 Task: Add an action where "Ticket status is Open" in Customer not responding.
Action: Mouse moved to (27, 334)
Screenshot: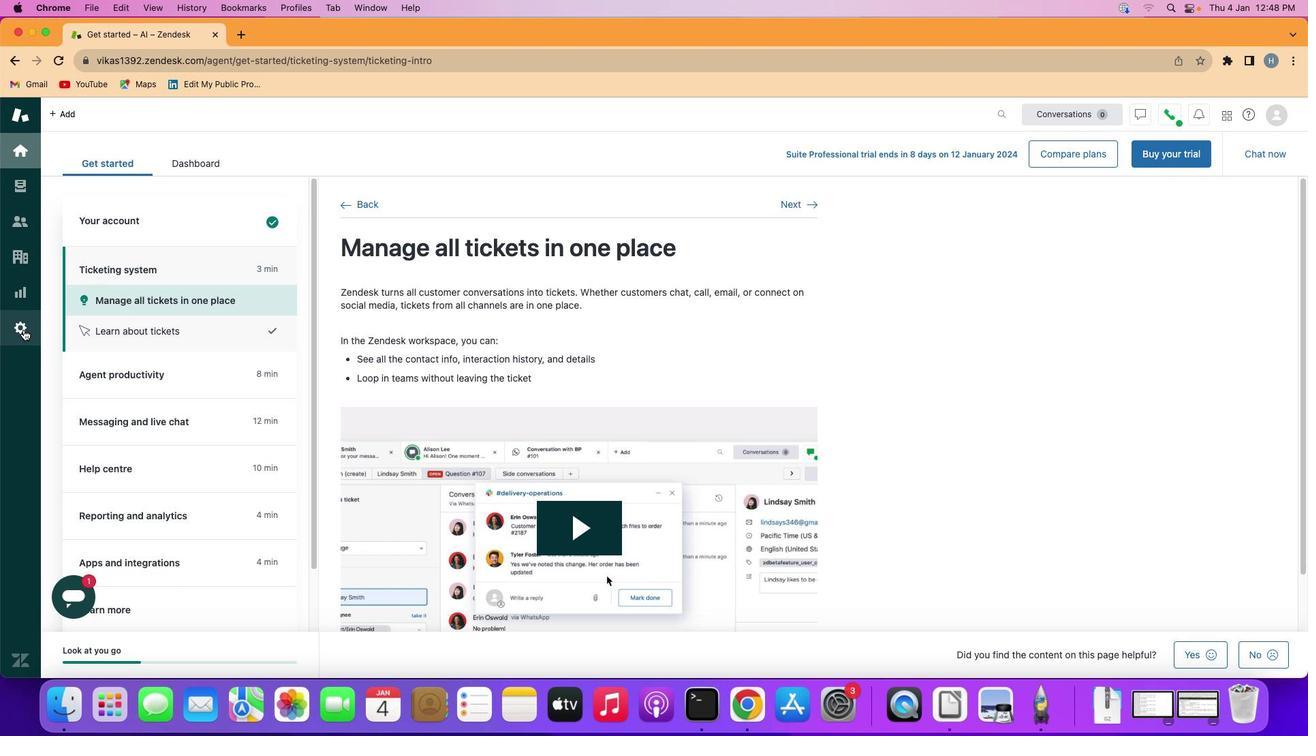 
Action: Mouse pressed left at (27, 334)
Screenshot: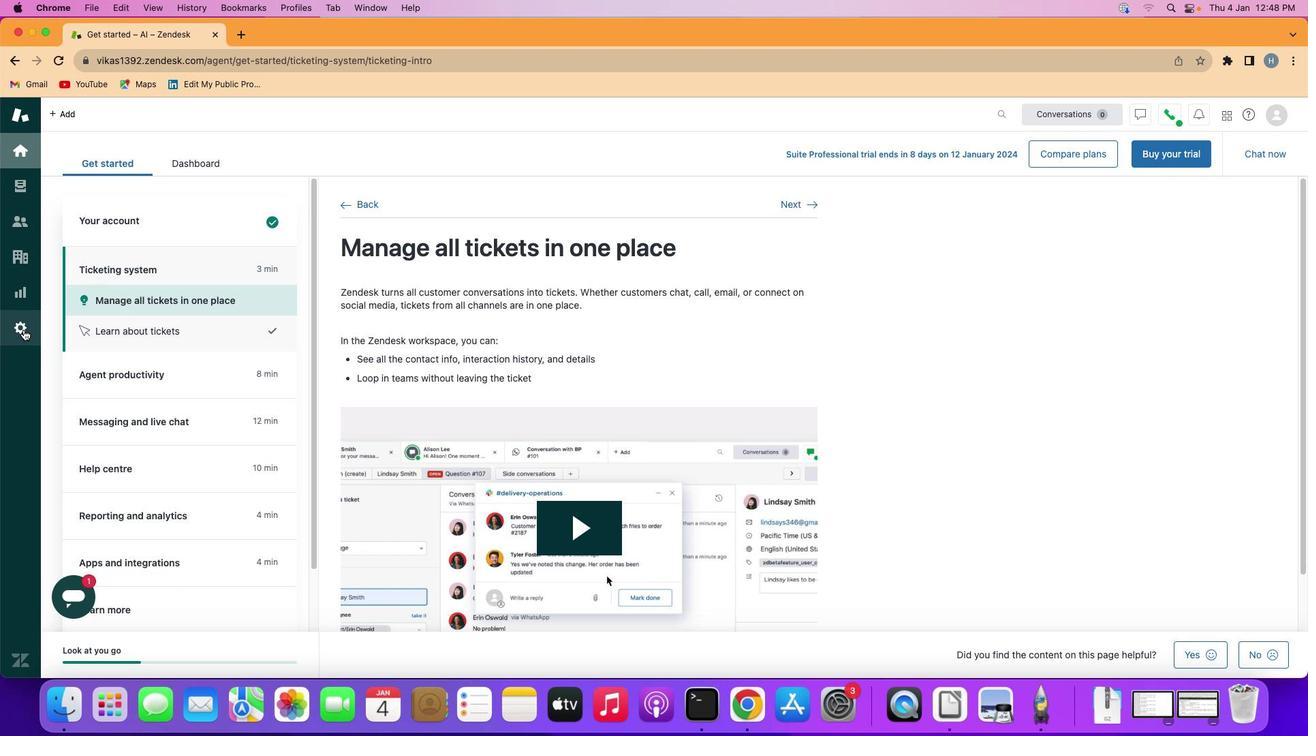 
Action: Mouse moved to (252, 566)
Screenshot: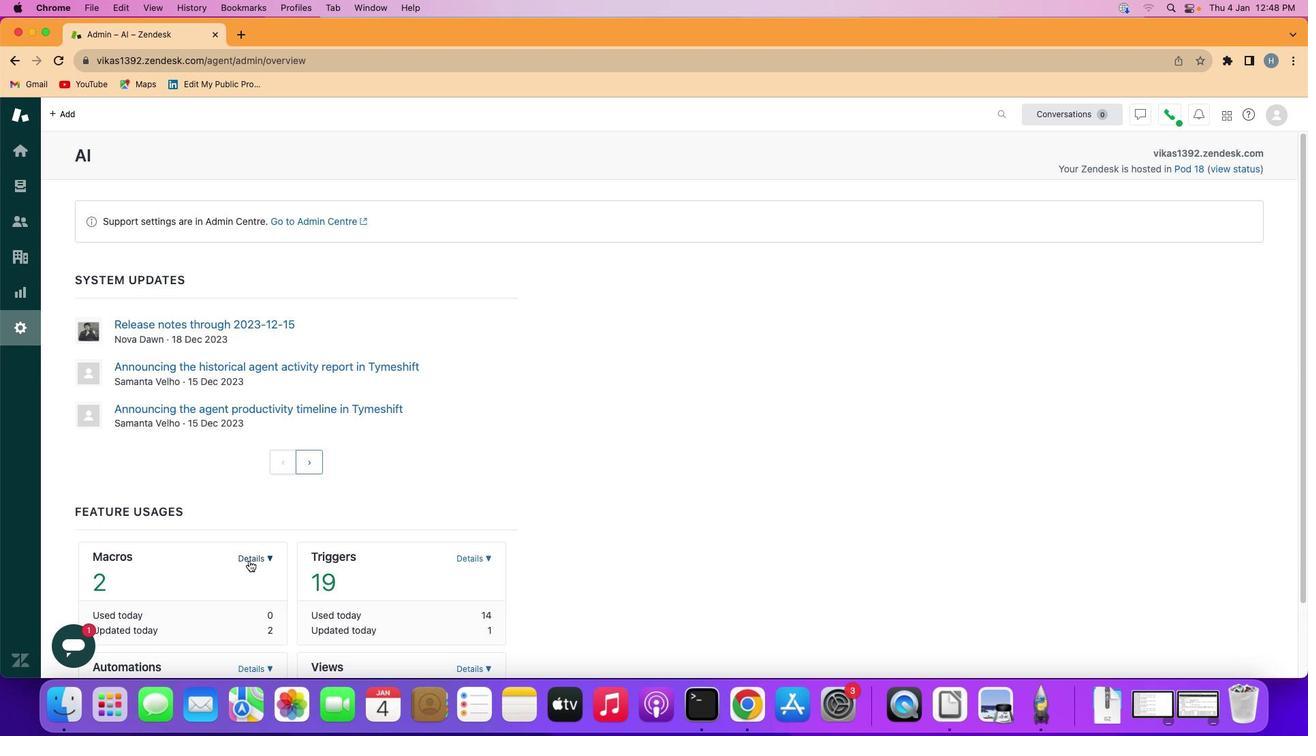 
Action: Mouse pressed left at (252, 566)
Screenshot: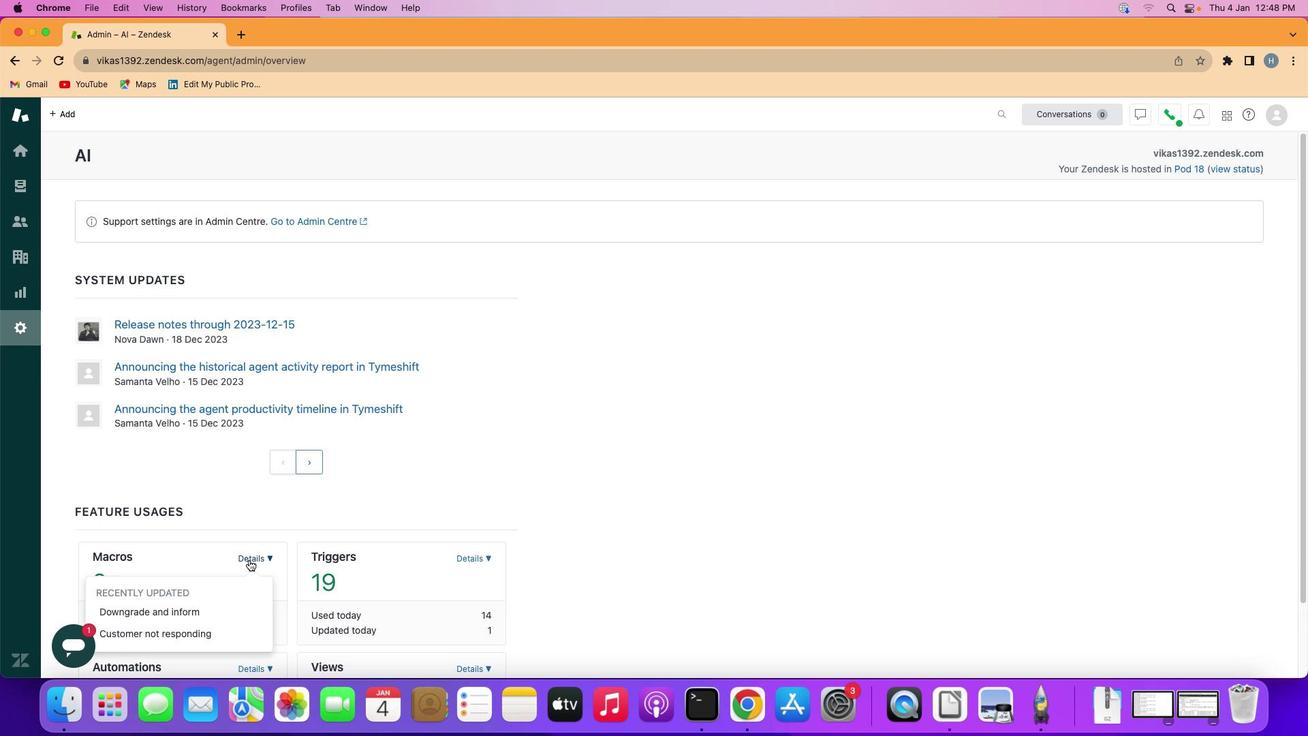 
Action: Mouse moved to (205, 641)
Screenshot: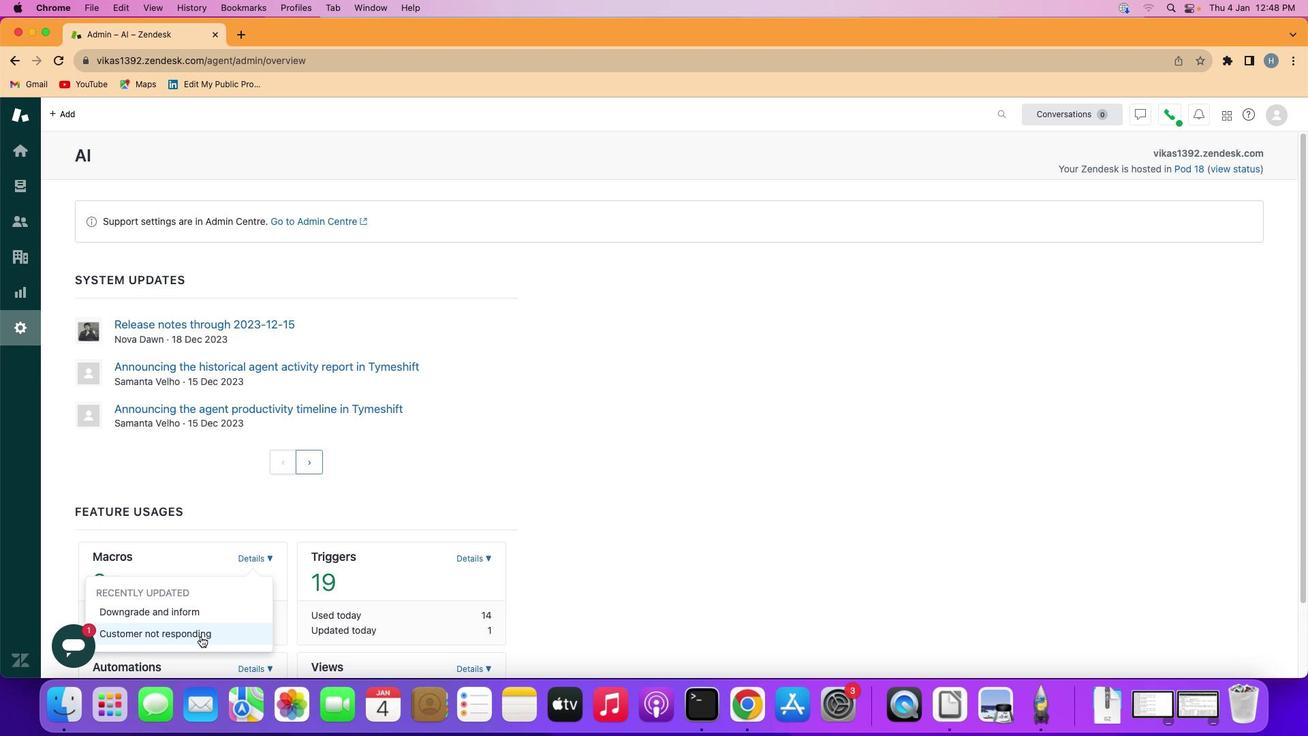 
Action: Mouse pressed left at (205, 641)
Screenshot: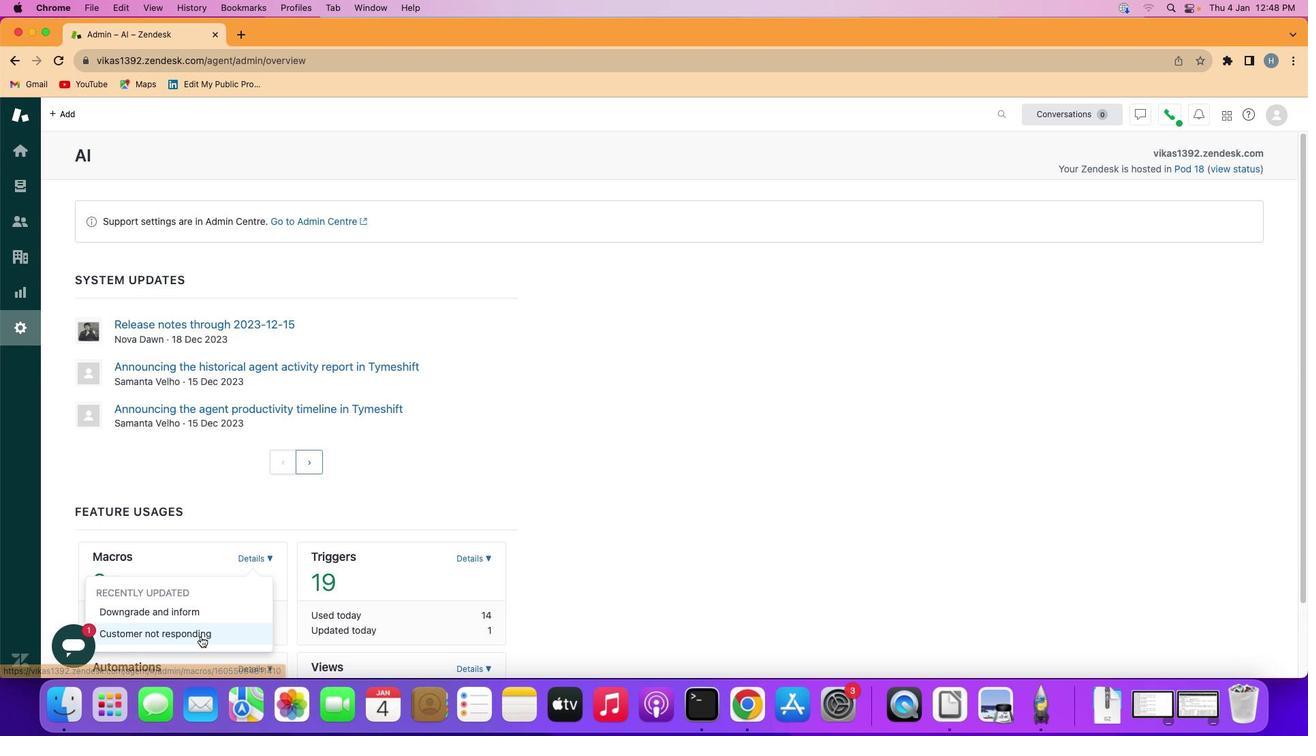 
Action: Mouse moved to (189, 496)
Screenshot: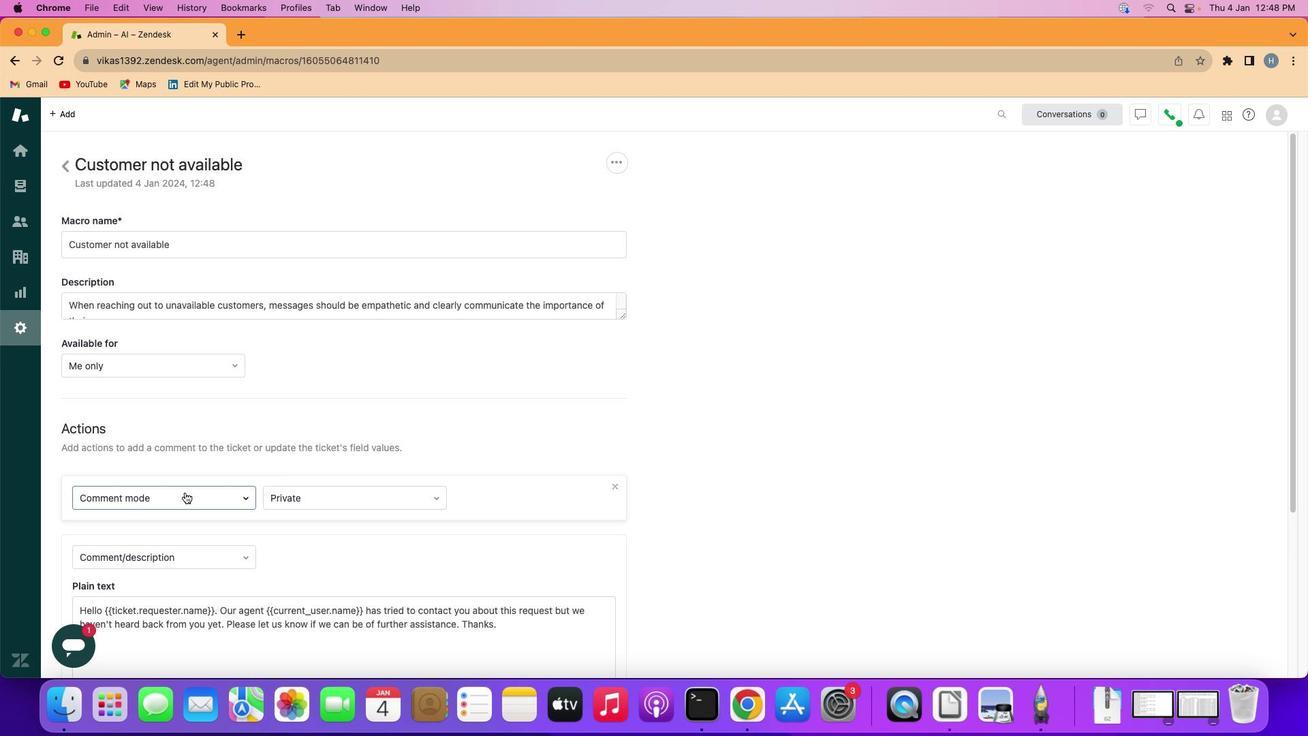 
Action: Mouse pressed left at (189, 496)
Screenshot: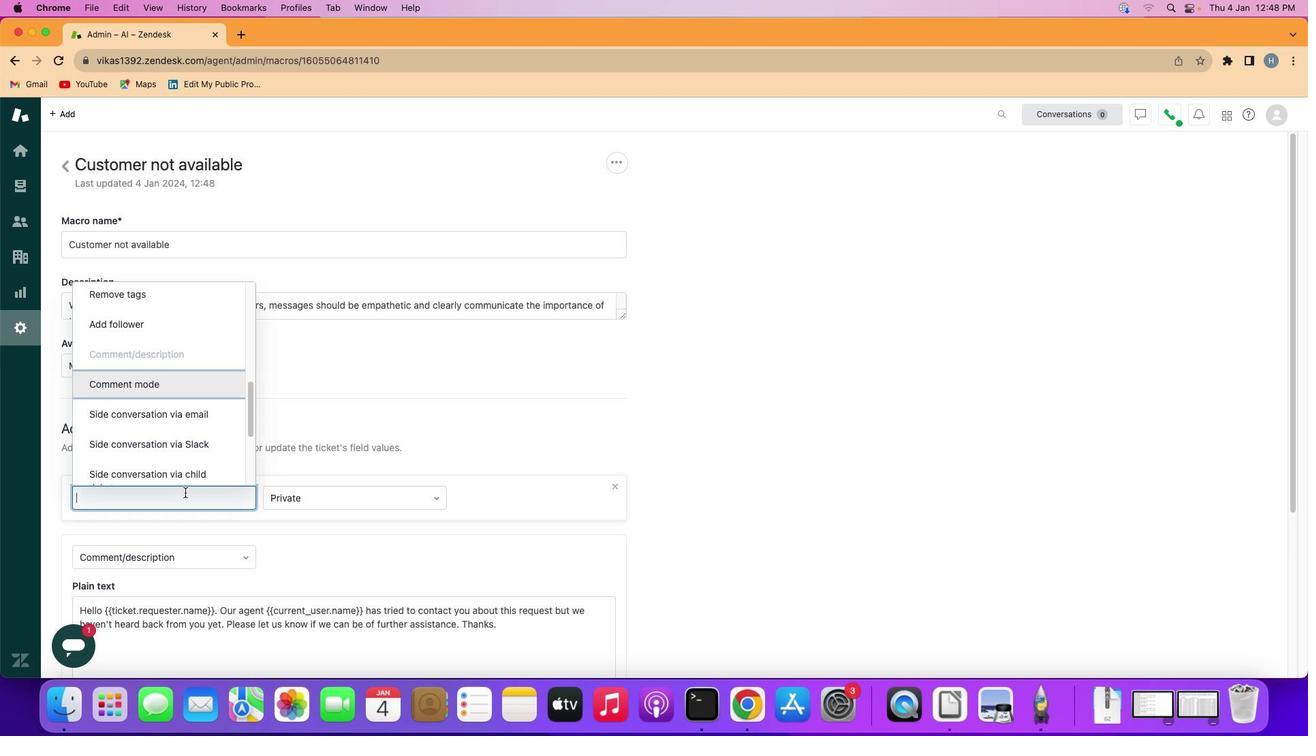 
Action: Mouse moved to (193, 456)
Screenshot: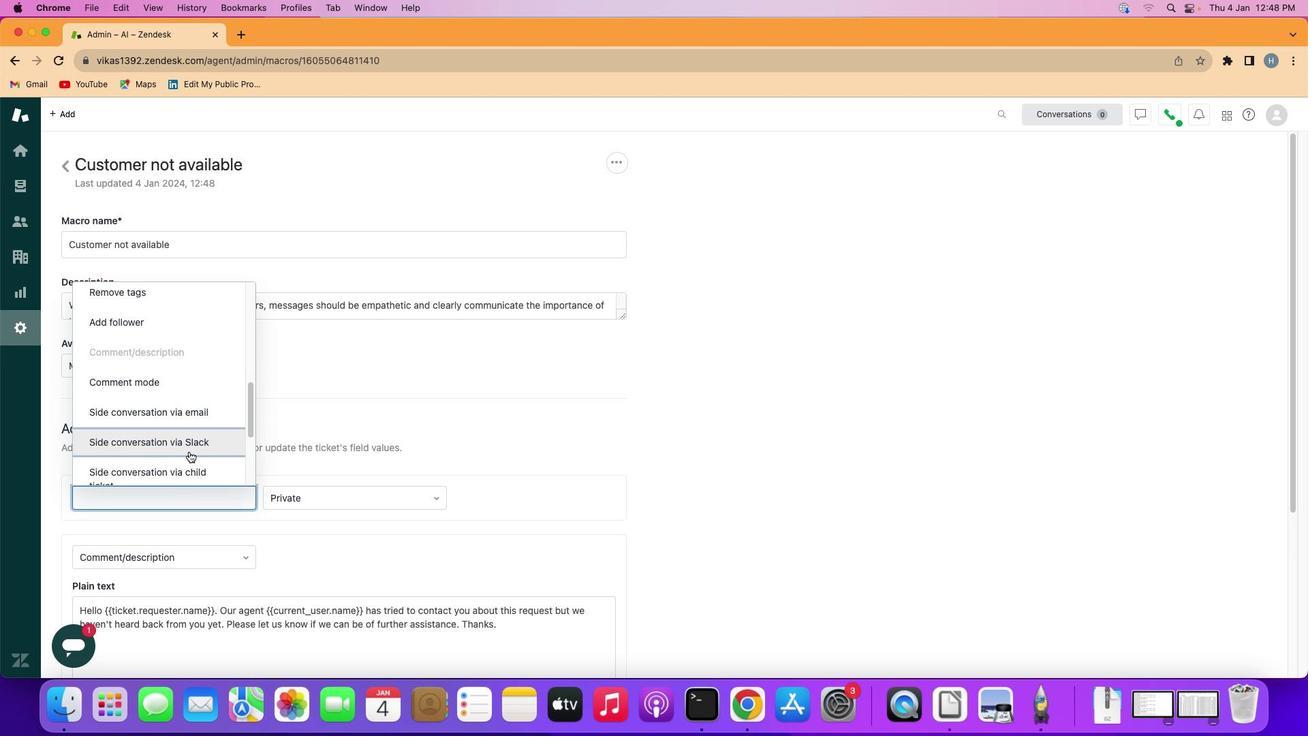 
Action: Mouse scrolled (193, 456) with delta (4, 4)
Screenshot: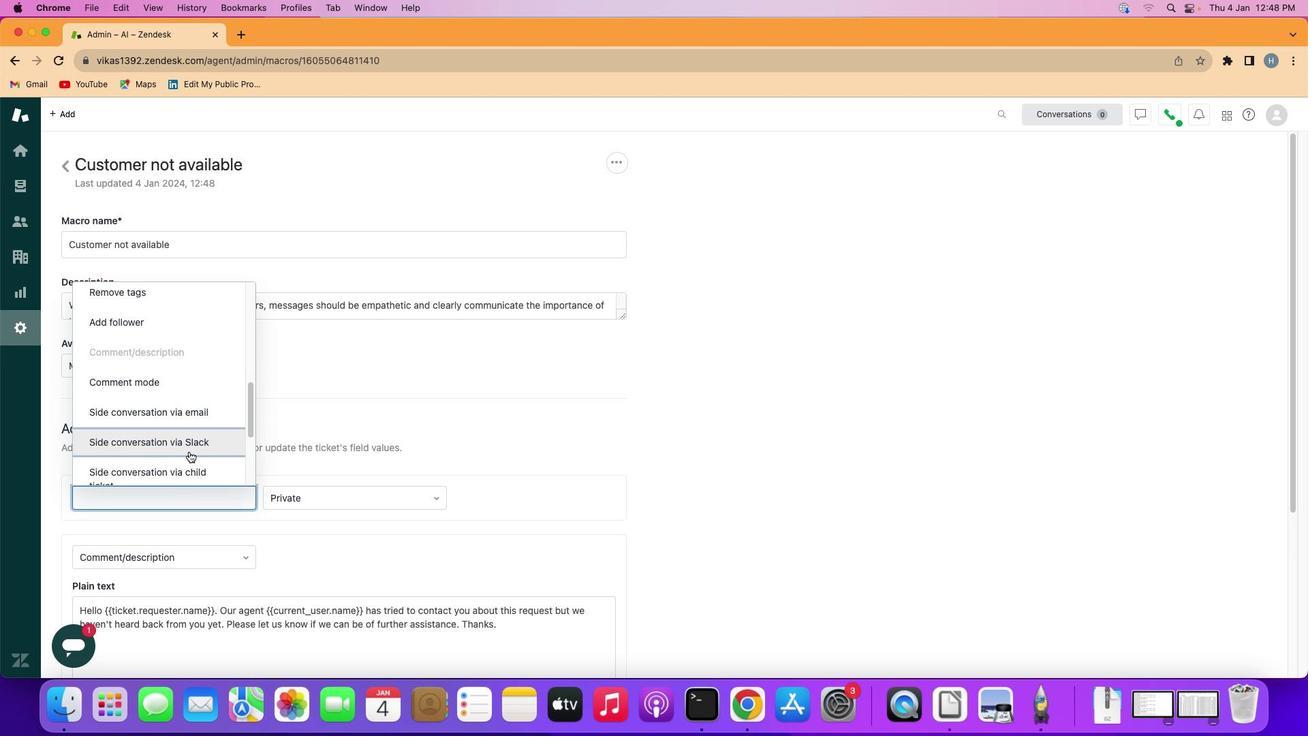 
Action: Mouse scrolled (193, 456) with delta (4, 4)
Screenshot: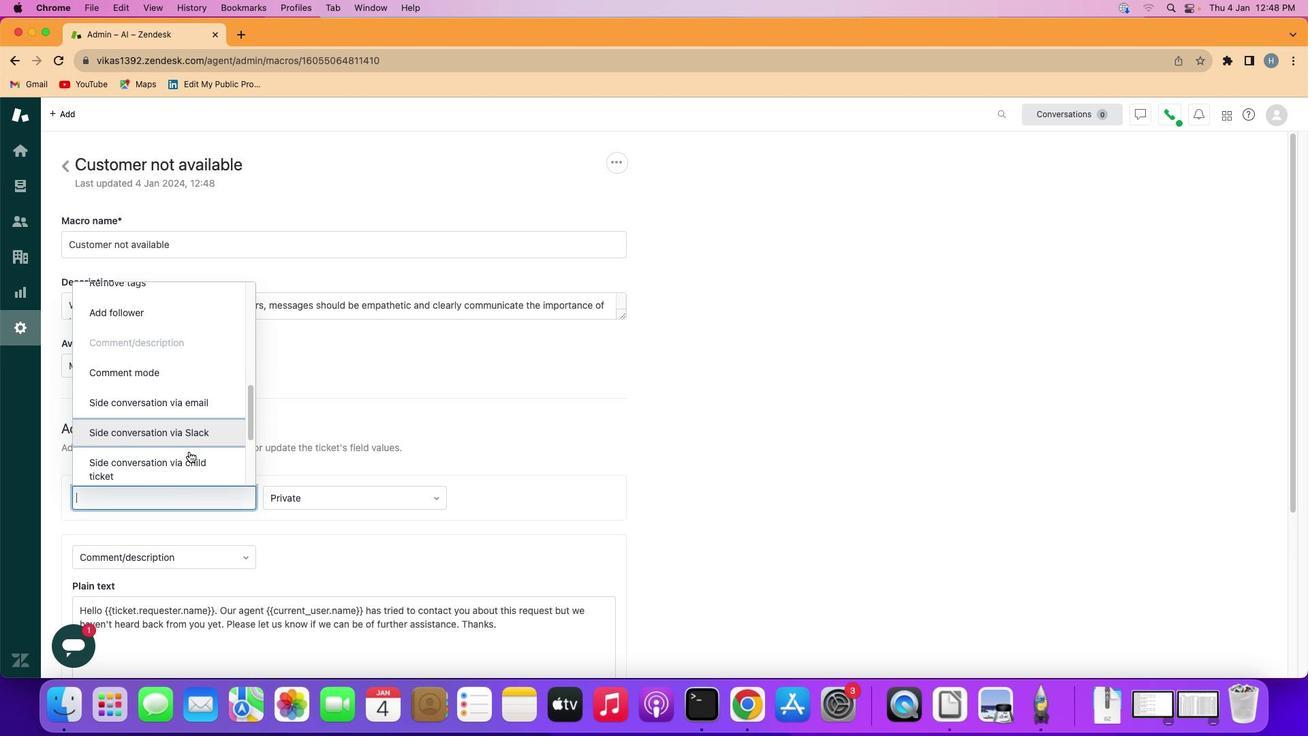
Action: Mouse scrolled (193, 456) with delta (4, 4)
Screenshot: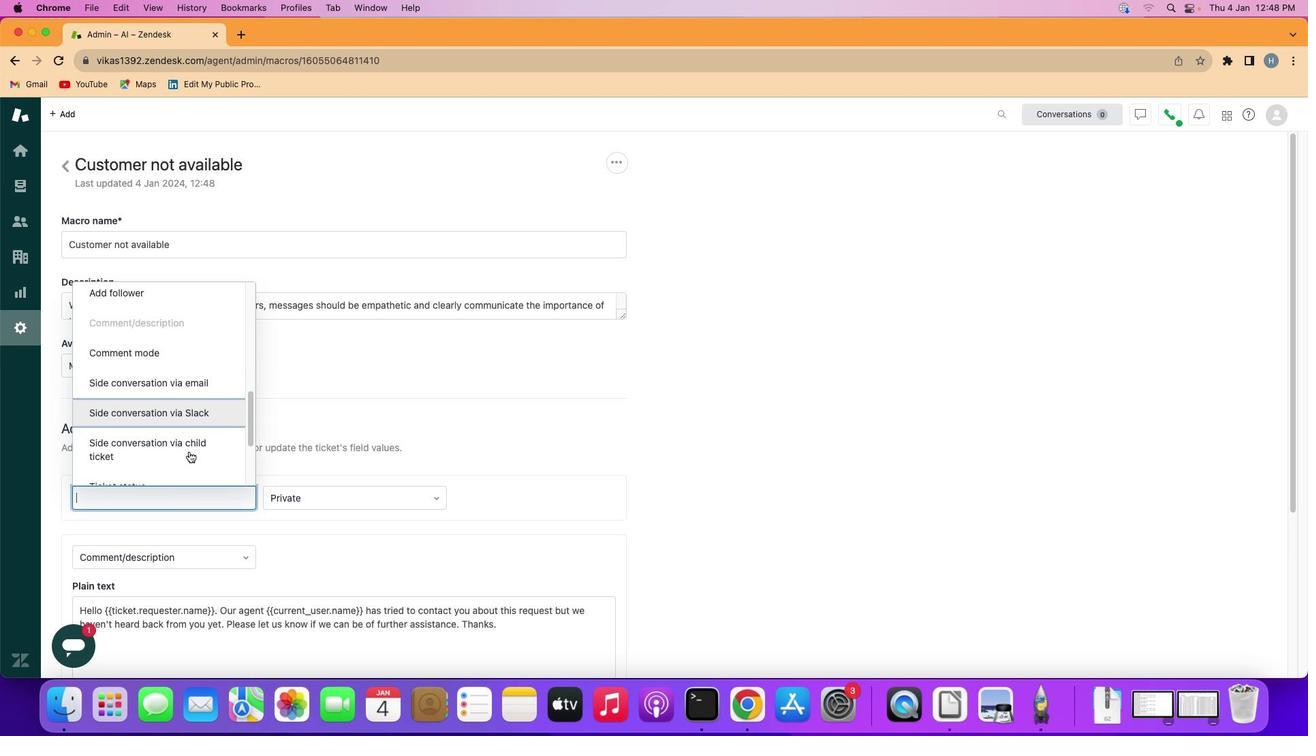 
Action: Mouse scrolled (193, 456) with delta (4, 4)
Screenshot: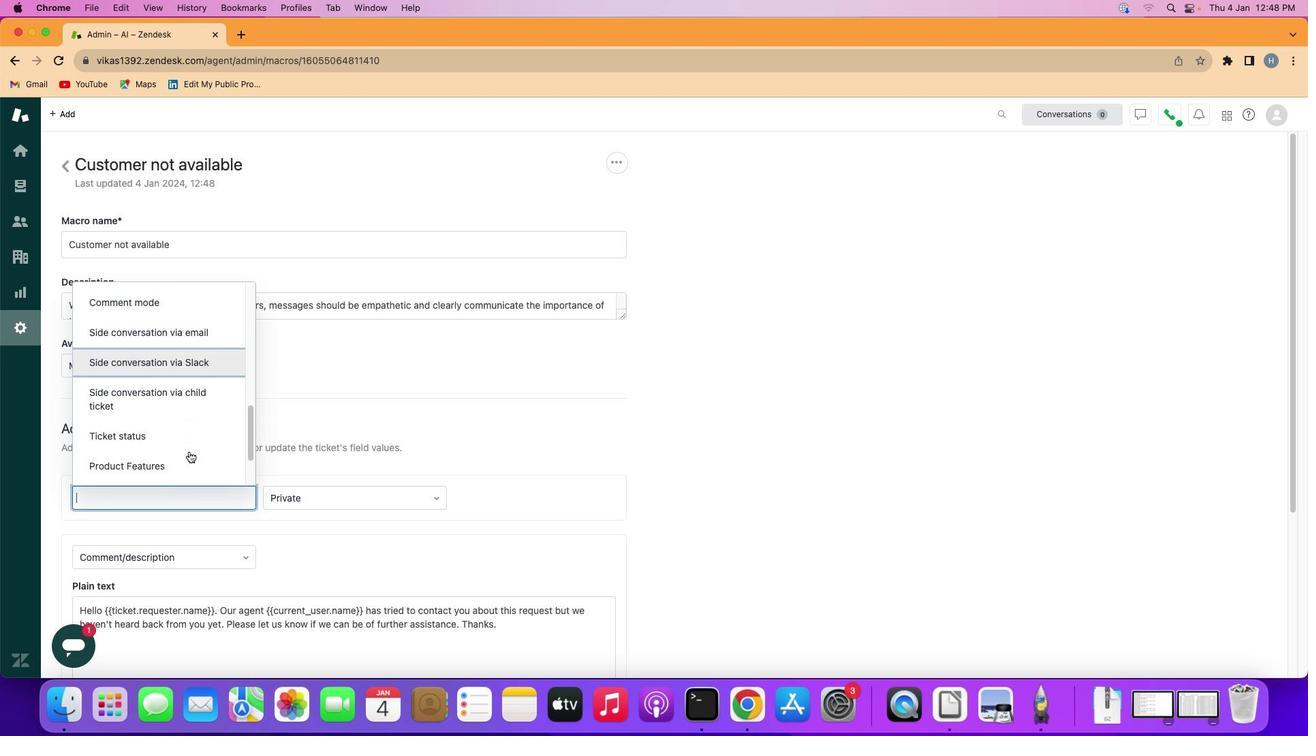 
Action: Mouse moved to (194, 439)
Screenshot: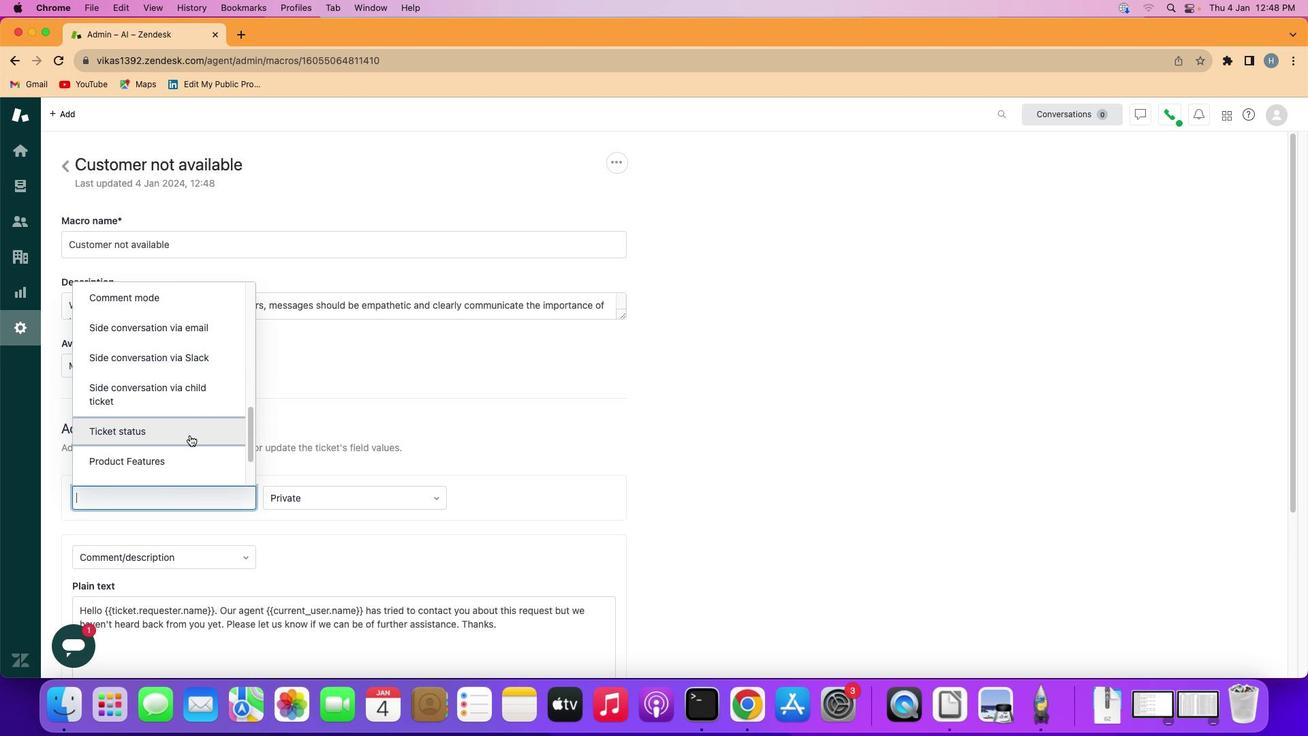
Action: Mouse pressed left at (194, 439)
Screenshot: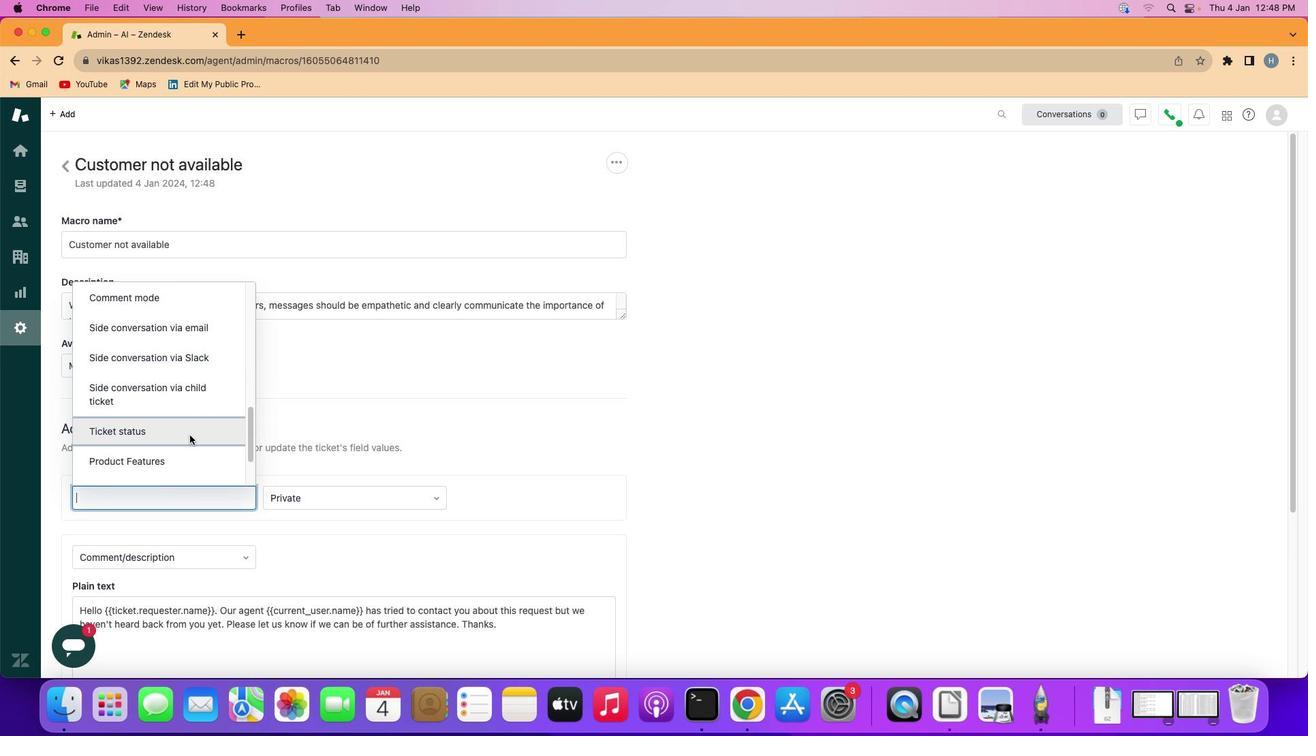 
Action: Mouse moved to (318, 535)
Screenshot: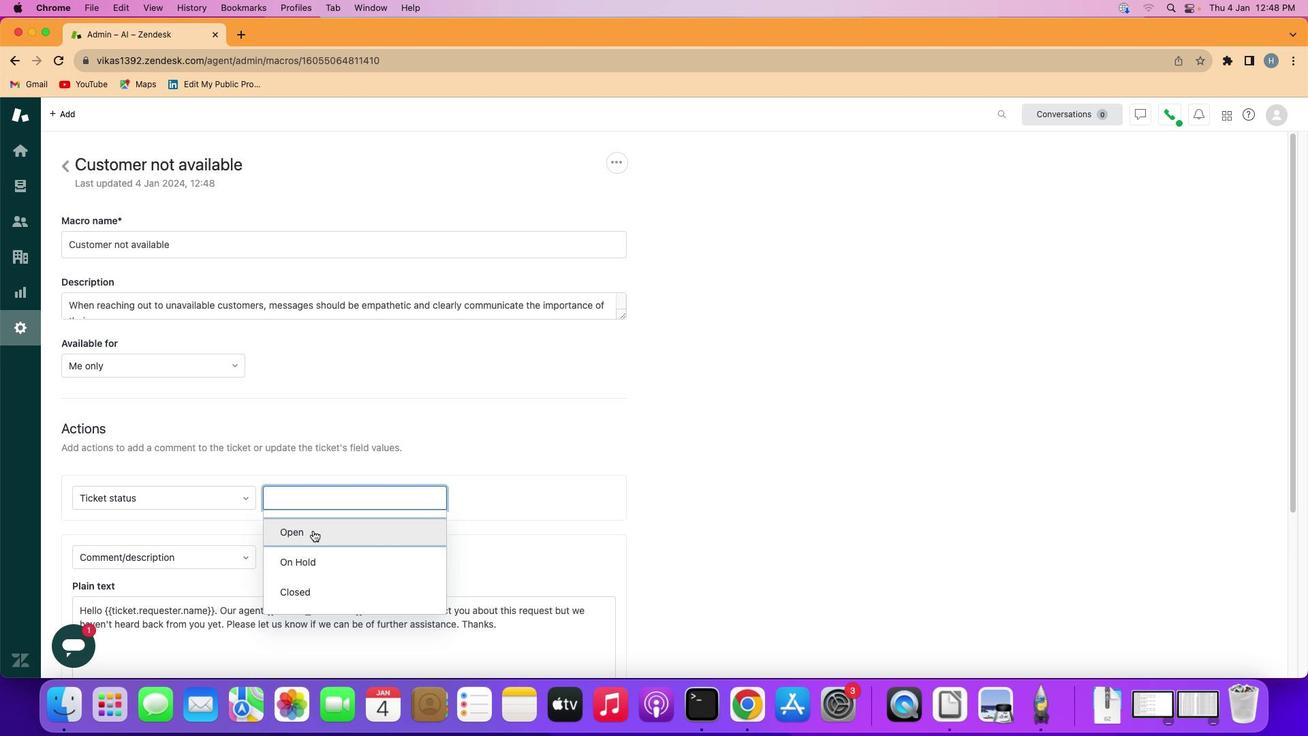 
Action: Mouse pressed left at (318, 535)
Screenshot: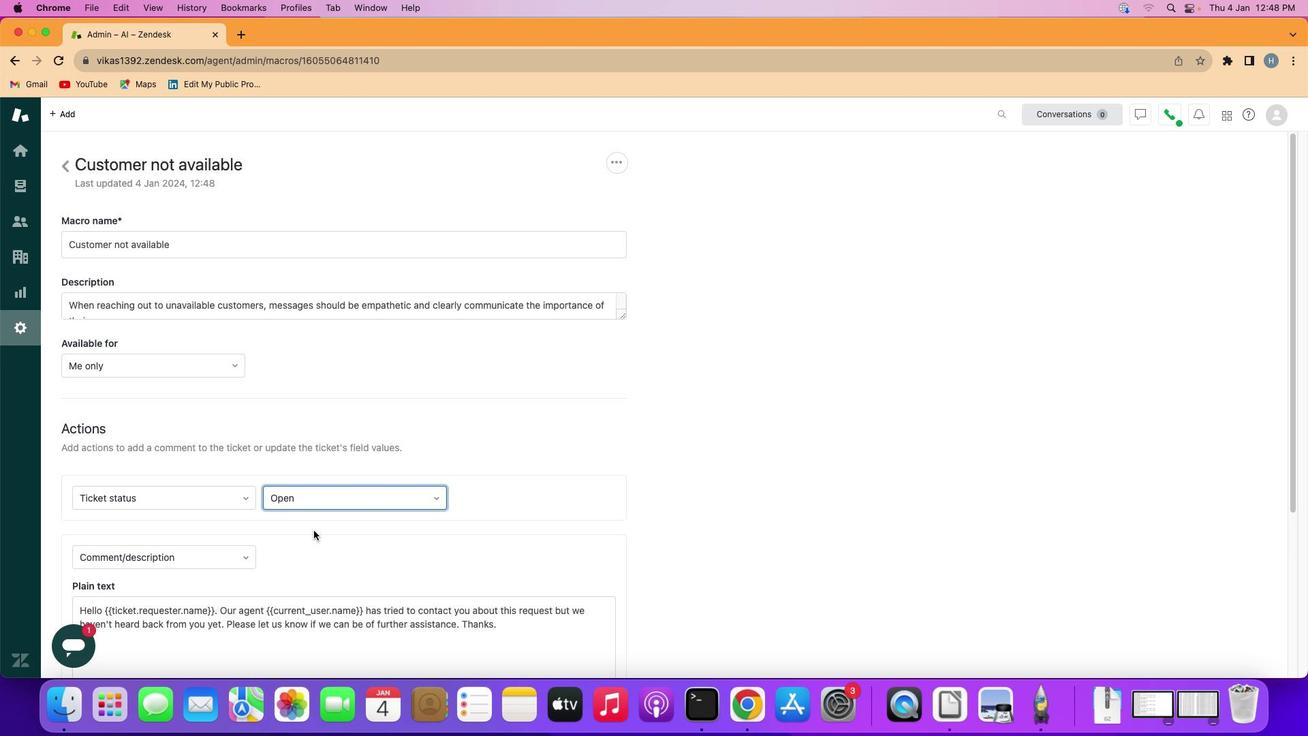 
Action: Mouse moved to (501, 543)
Screenshot: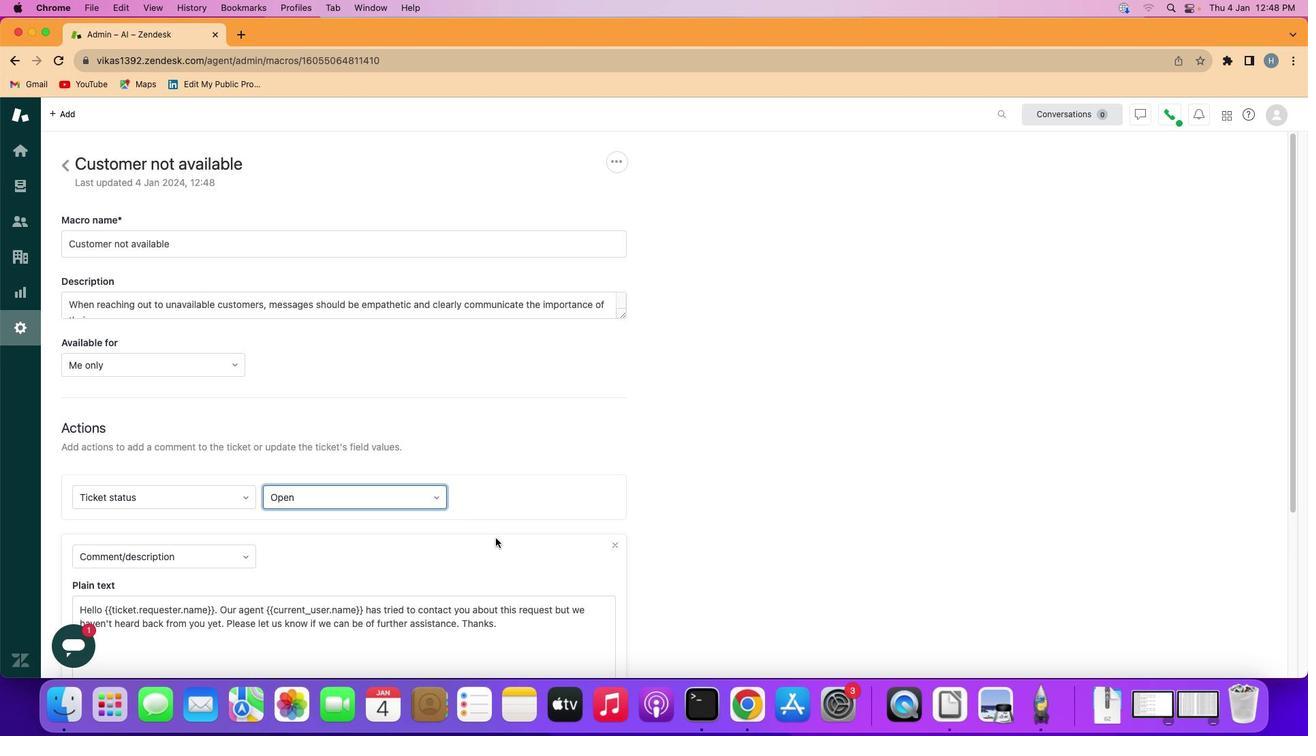 
Action: Mouse scrolled (501, 543) with delta (4, 4)
Screenshot: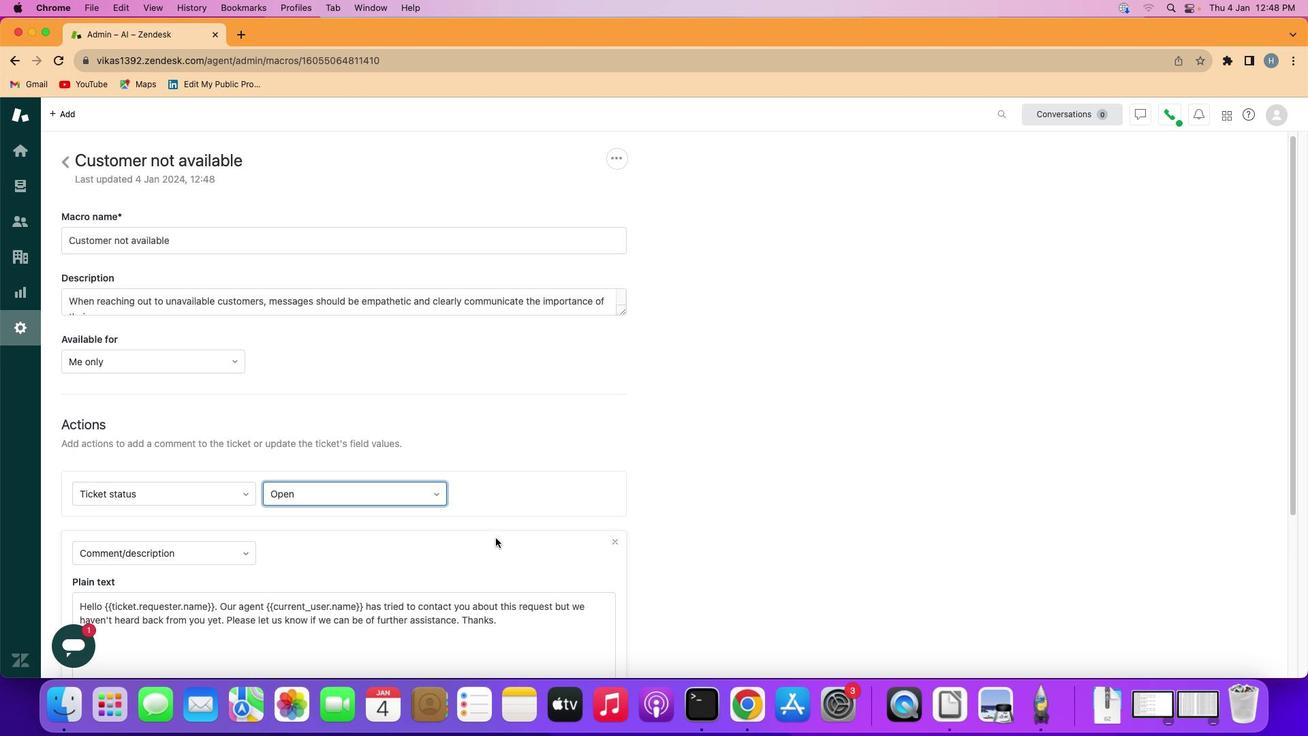 
Action: Mouse scrolled (501, 543) with delta (4, 4)
Screenshot: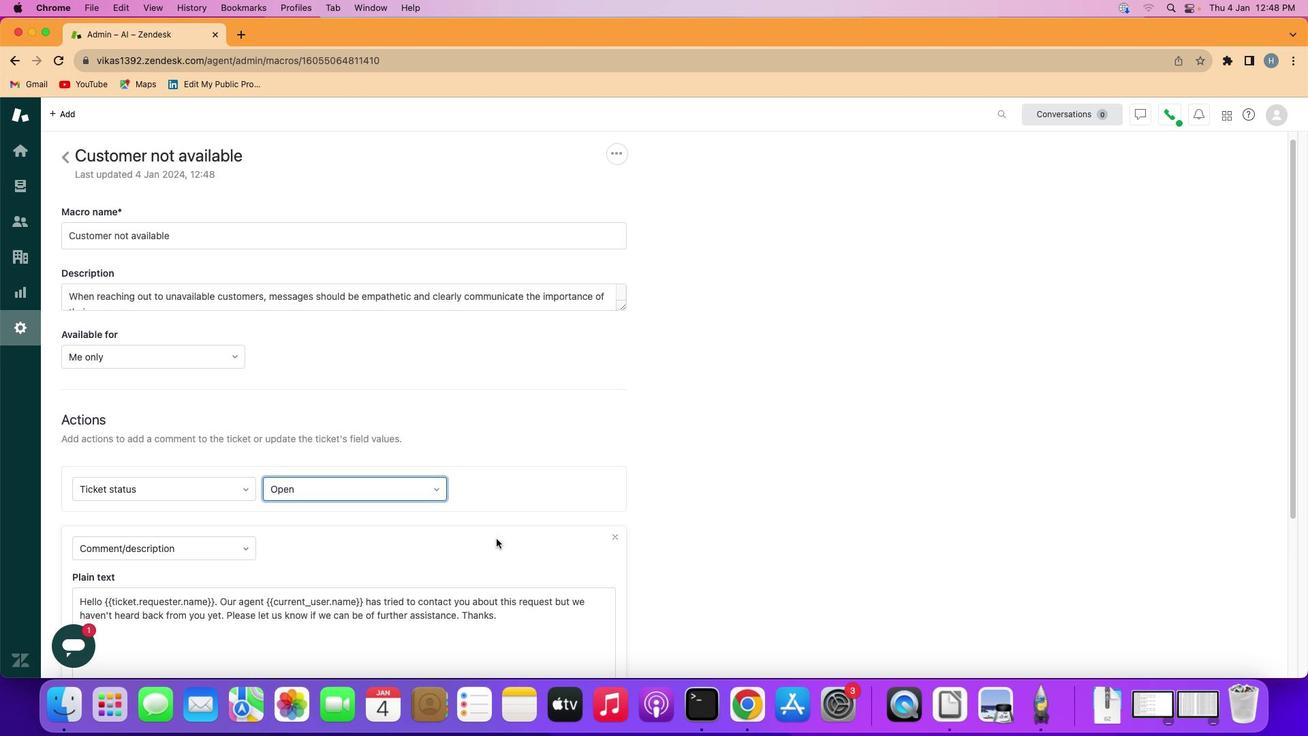 
Action: Mouse moved to (501, 543)
Screenshot: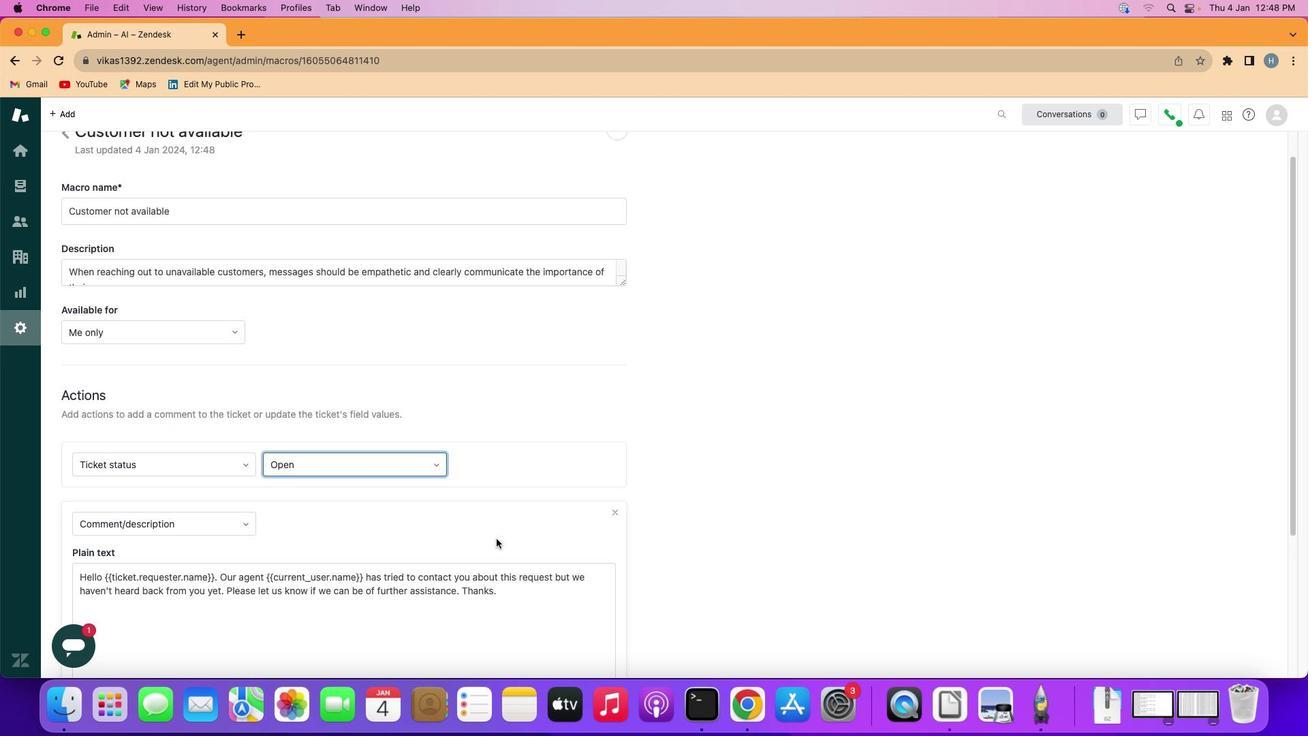 
Action: Mouse scrolled (501, 543) with delta (4, 4)
Screenshot: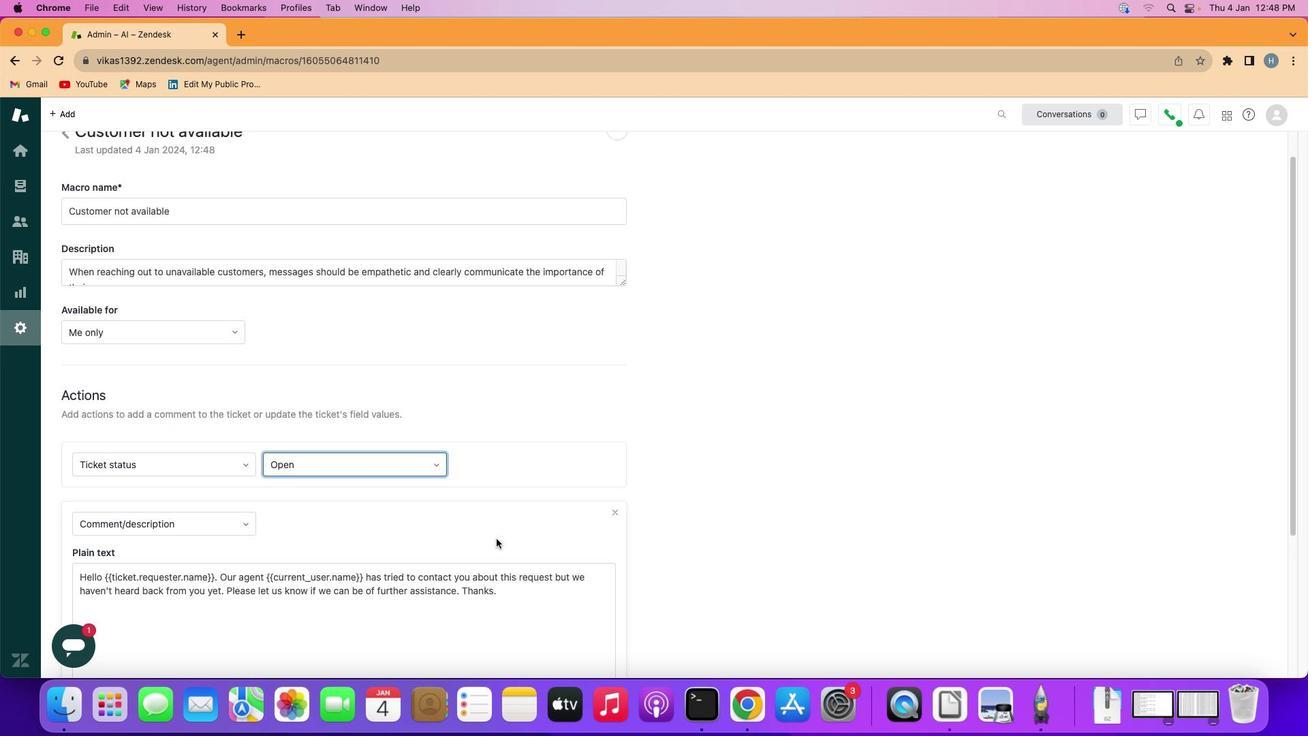 
Action: Mouse moved to (501, 543)
Screenshot: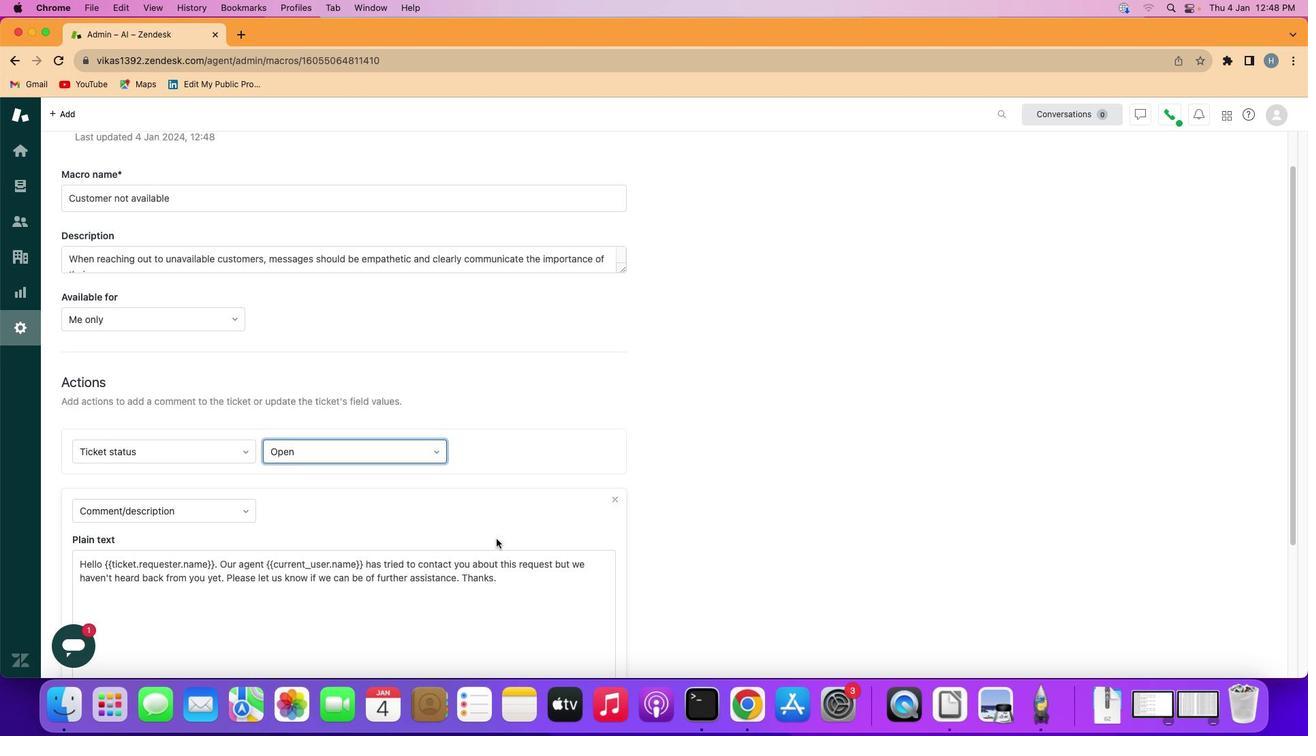 
Action: Mouse scrolled (501, 543) with delta (4, 4)
Screenshot: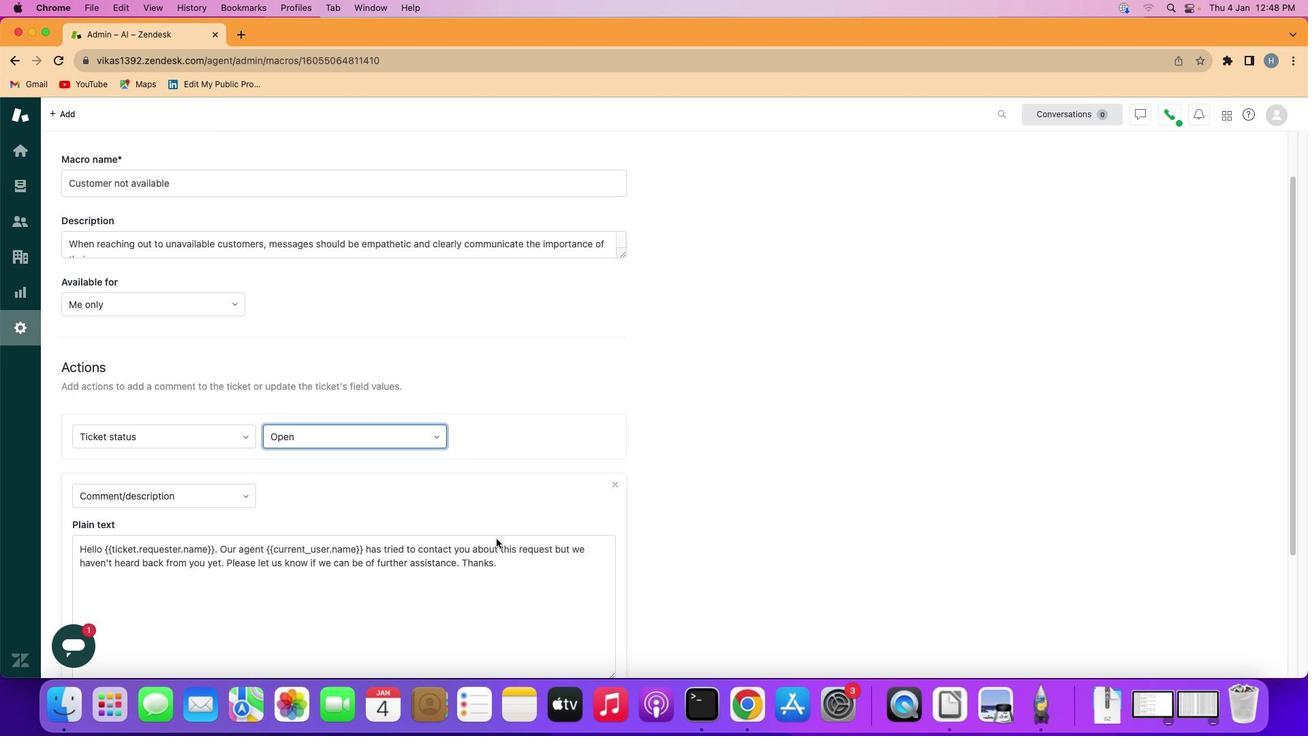 
Action: Mouse moved to (501, 543)
Screenshot: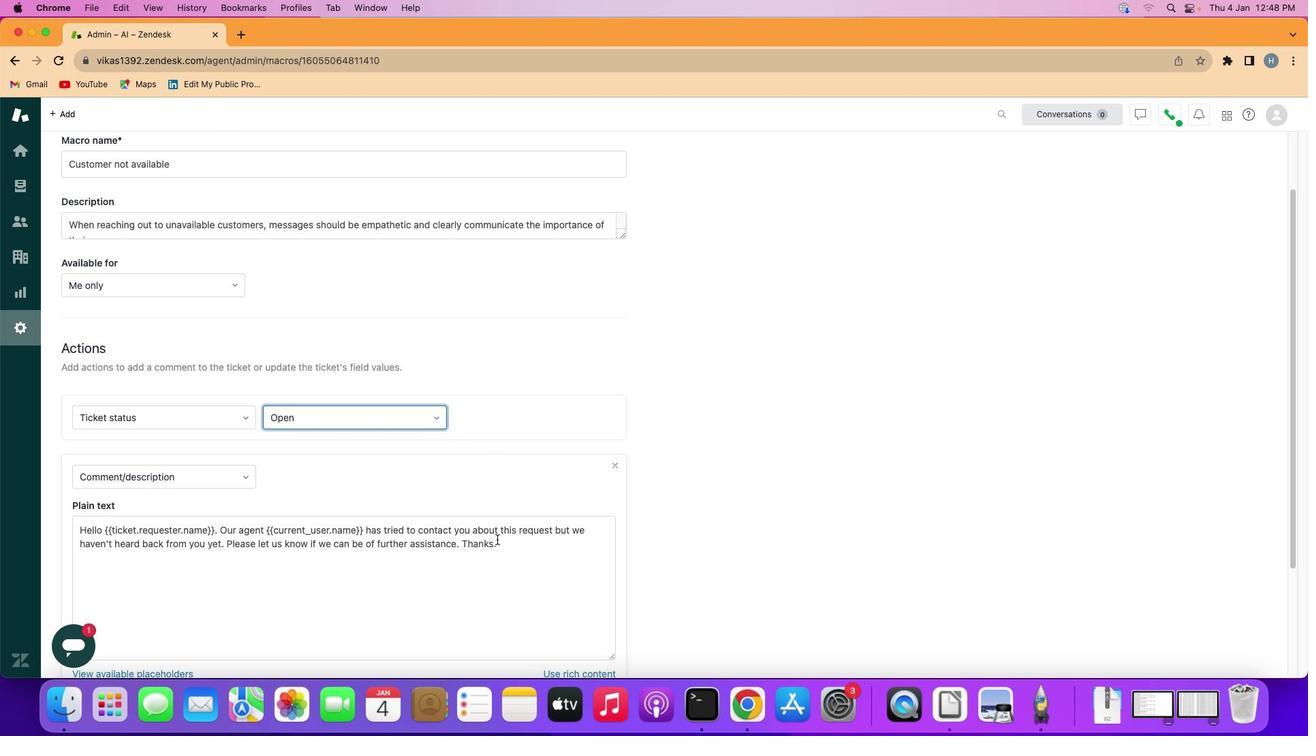 
Action: Mouse scrolled (501, 543) with delta (4, 4)
Screenshot: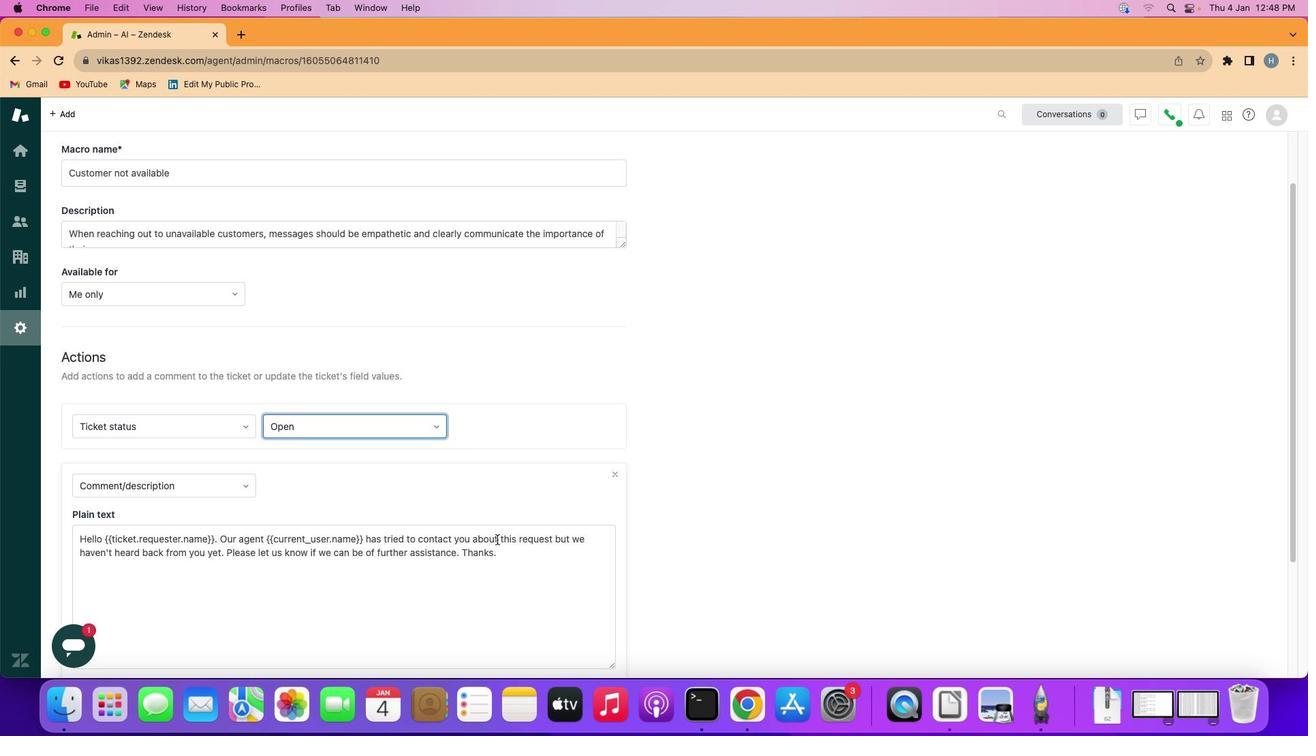 
Action: Mouse scrolled (501, 543) with delta (4, 6)
Screenshot: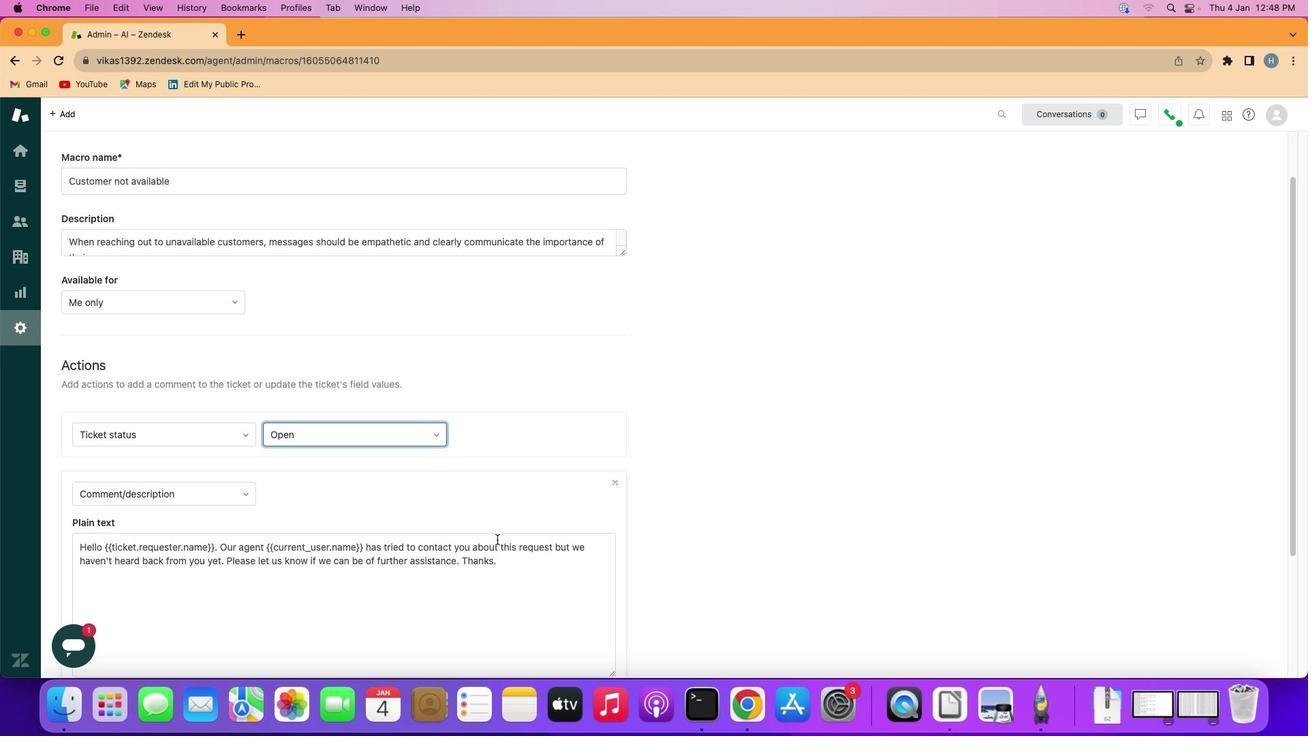 
Action: Mouse scrolled (501, 543) with delta (4, 2)
Screenshot: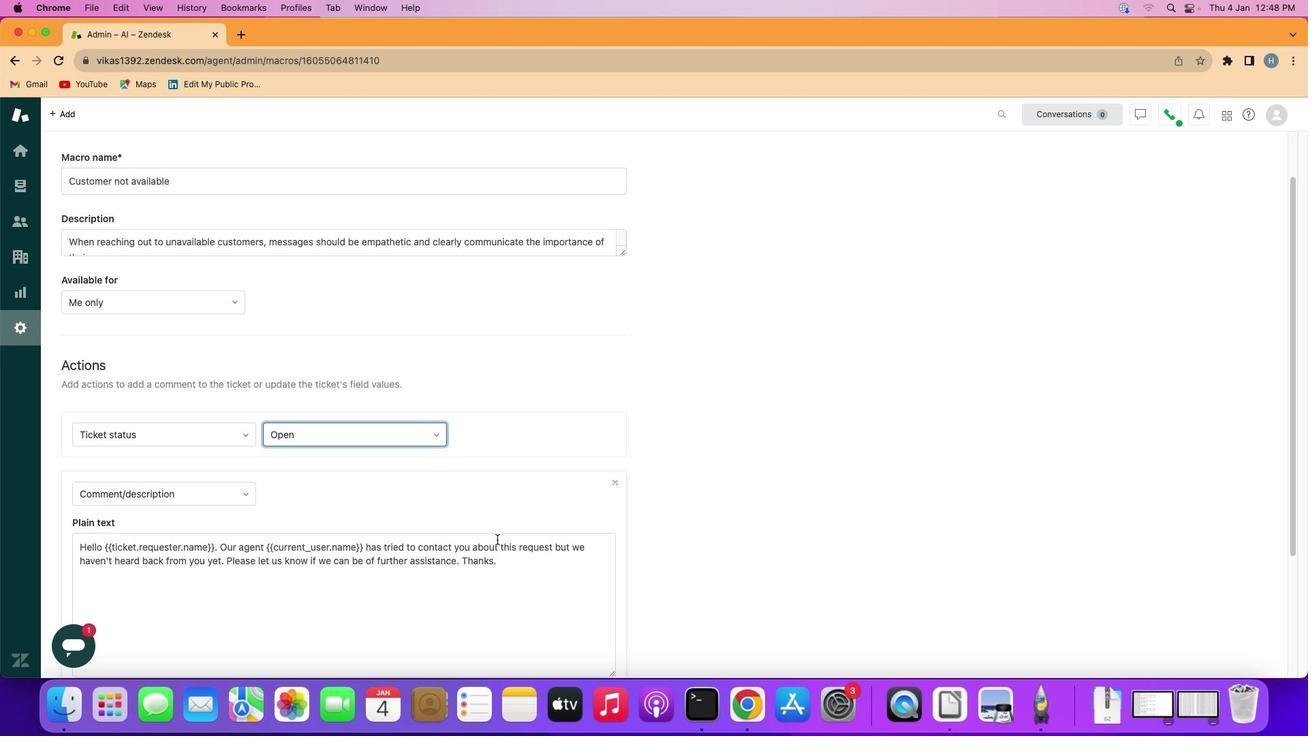 
Action: Mouse scrolled (501, 543) with delta (4, 6)
Screenshot: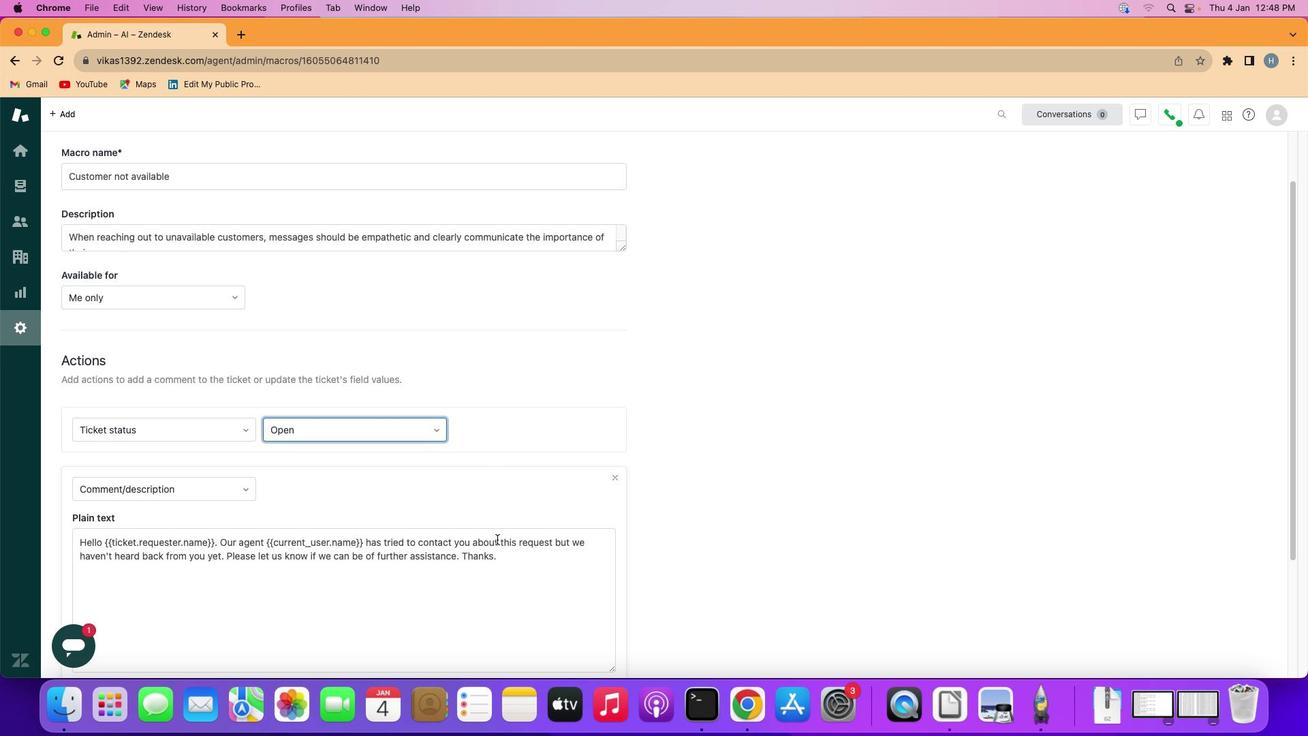 
Action: Mouse scrolled (501, 543) with delta (4, 3)
Screenshot: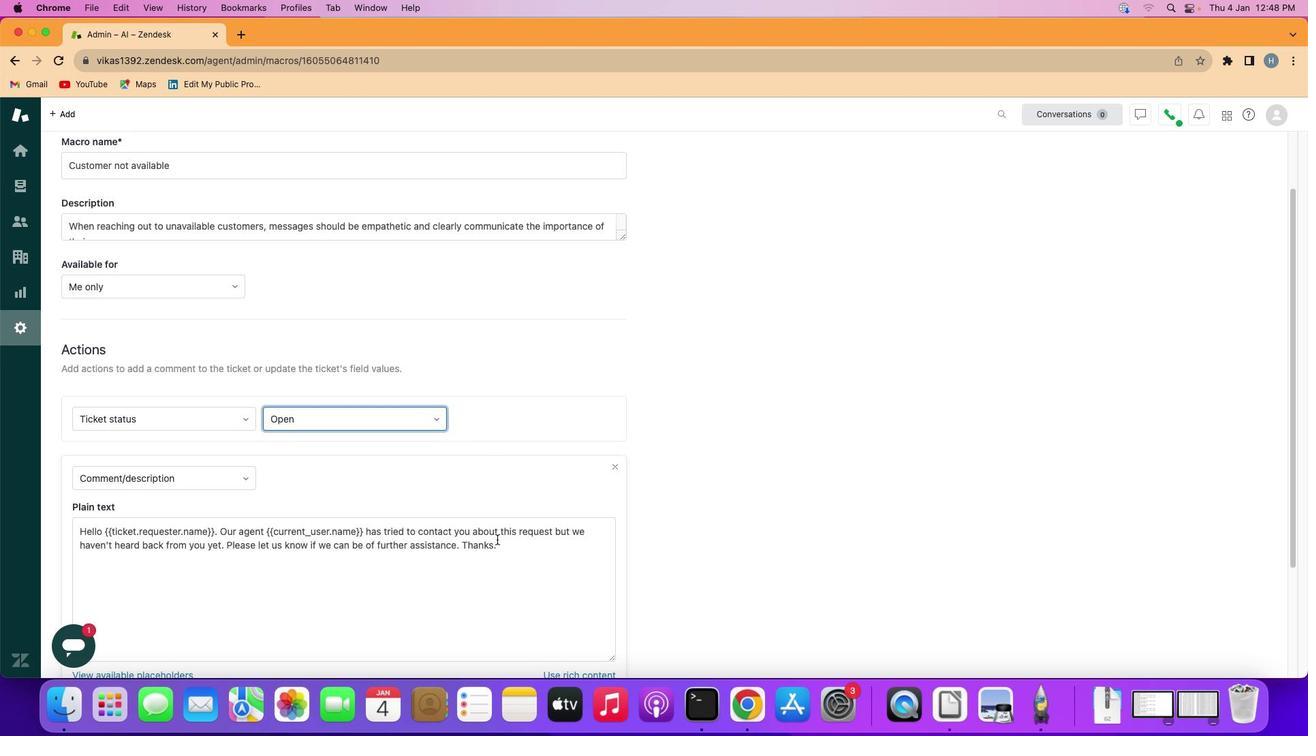 
Action: Mouse scrolled (501, 543) with delta (4, 4)
Screenshot: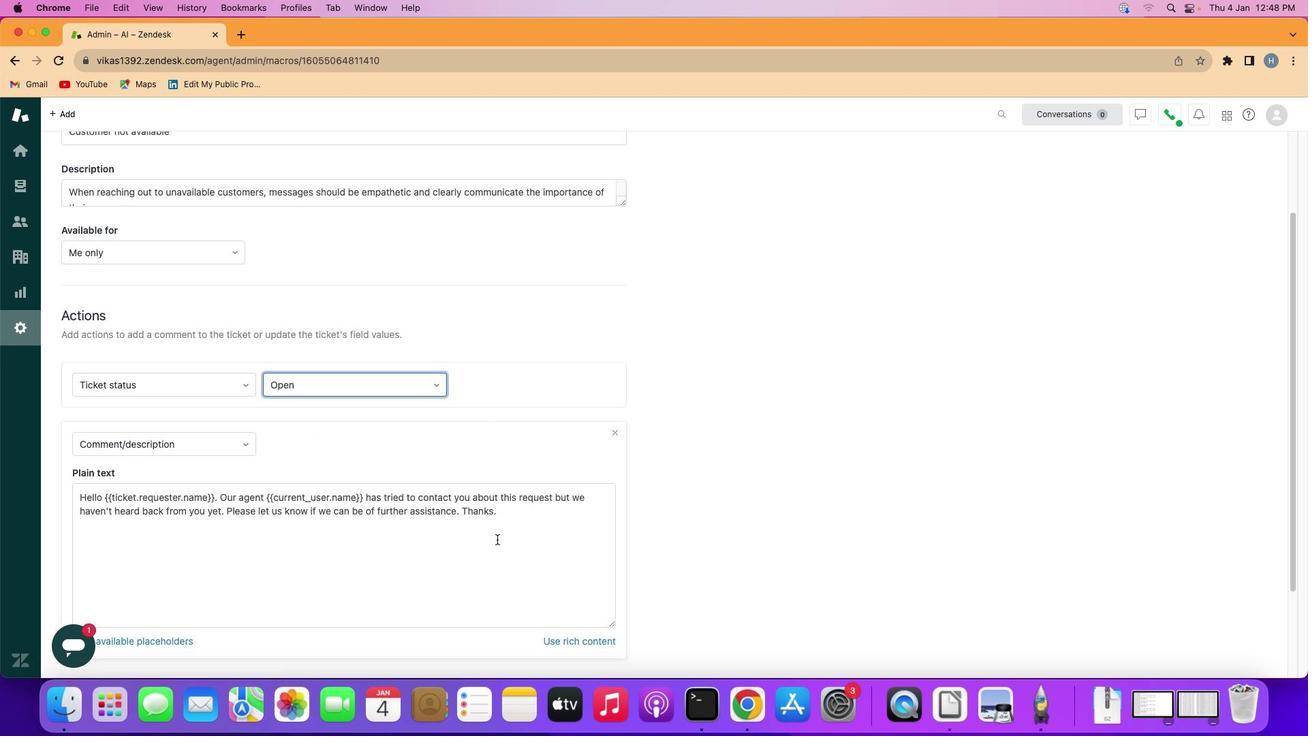 
Action: Mouse moved to (502, 545)
Screenshot: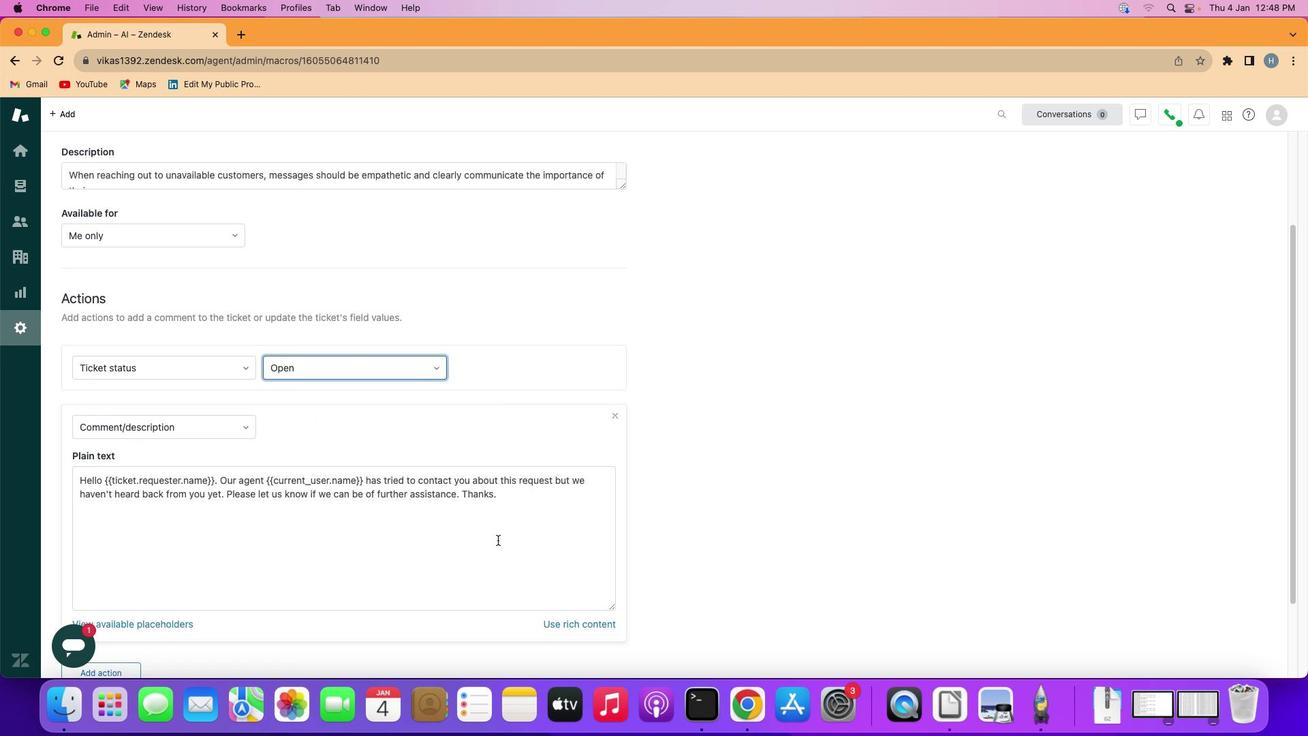 
Action: Mouse scrolled (502, 545) with delta (4, 4)
Screenshot: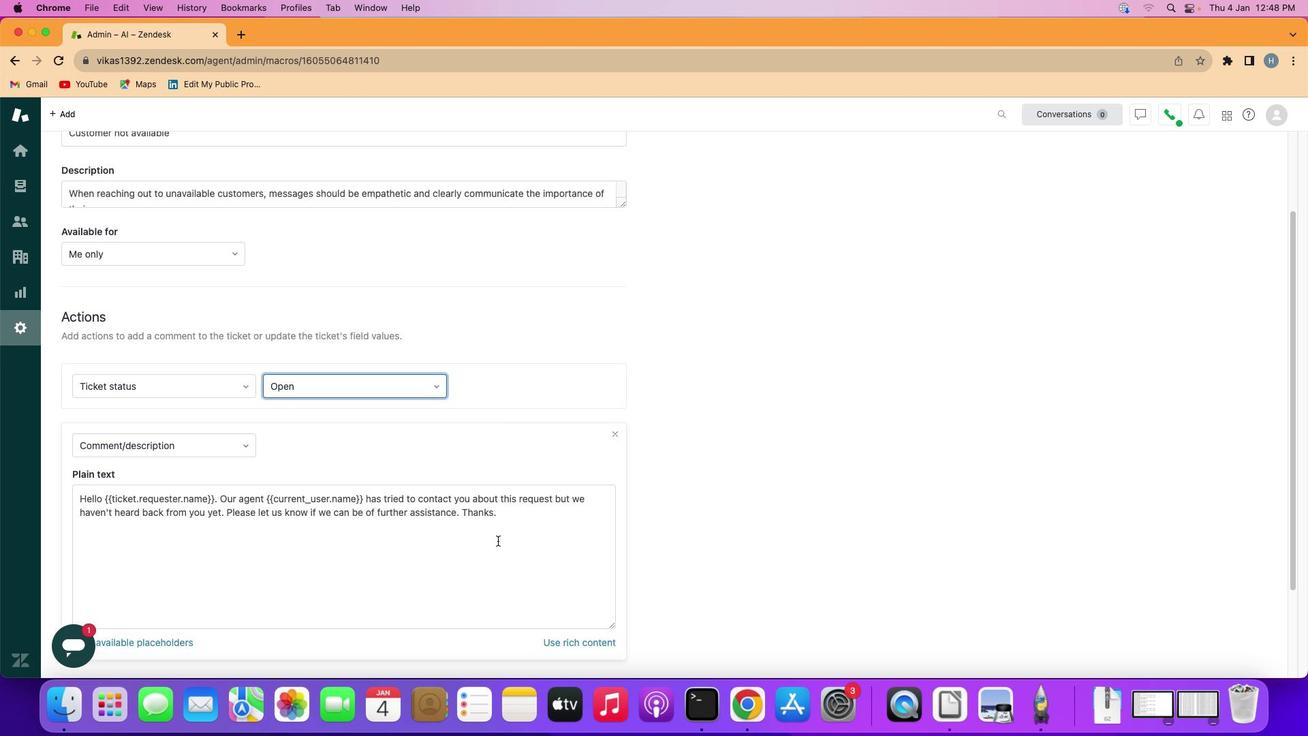 
Action: Mouse scrolled (502, 545) with delta (4, 6)
Screenshot: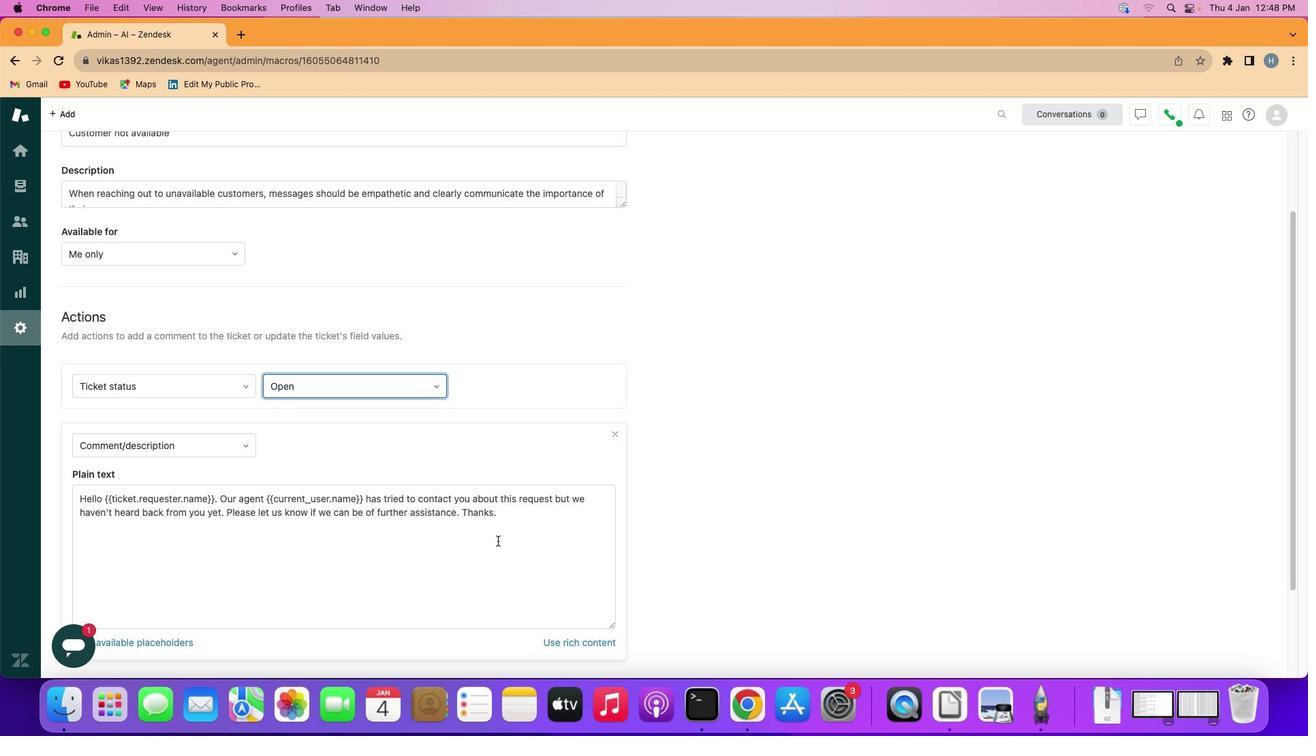 
Action: Mouse scrolled (502, 545) with delta (4, 4)
Screenshot: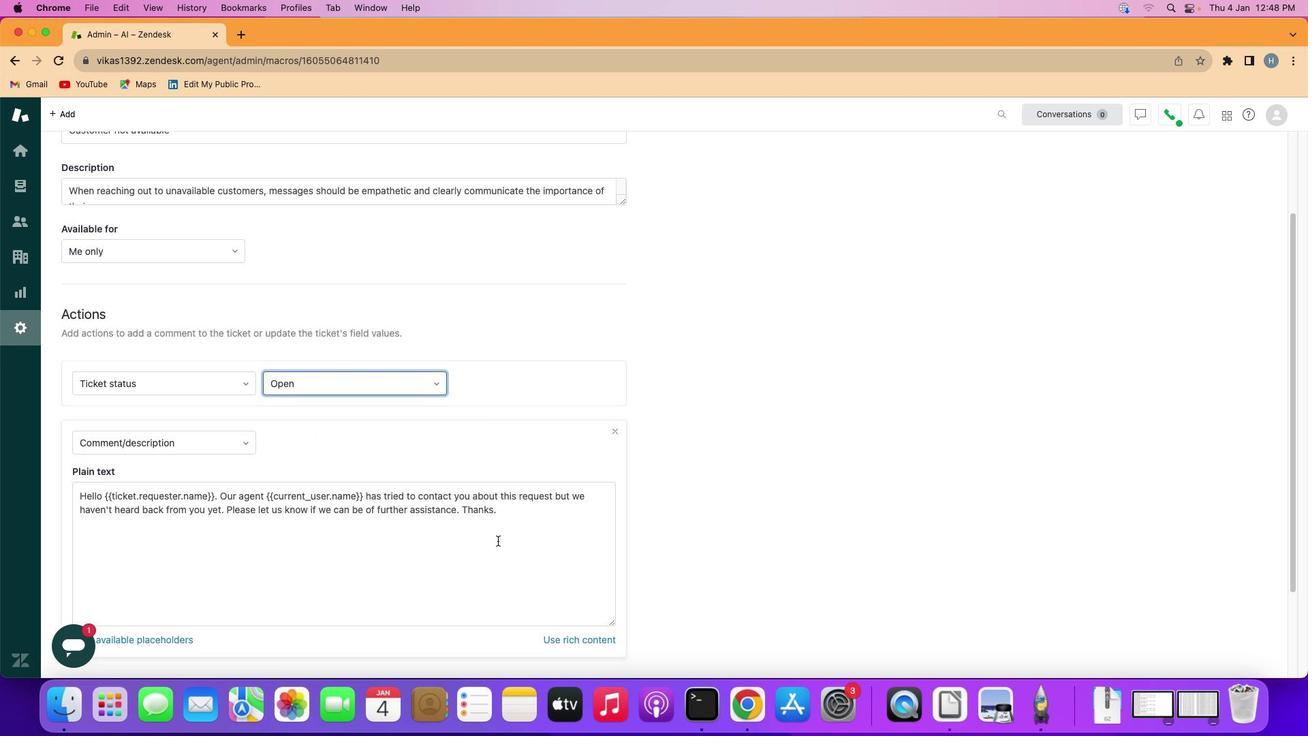 
Action: Mouse moved to (502, 545)
Screenshot: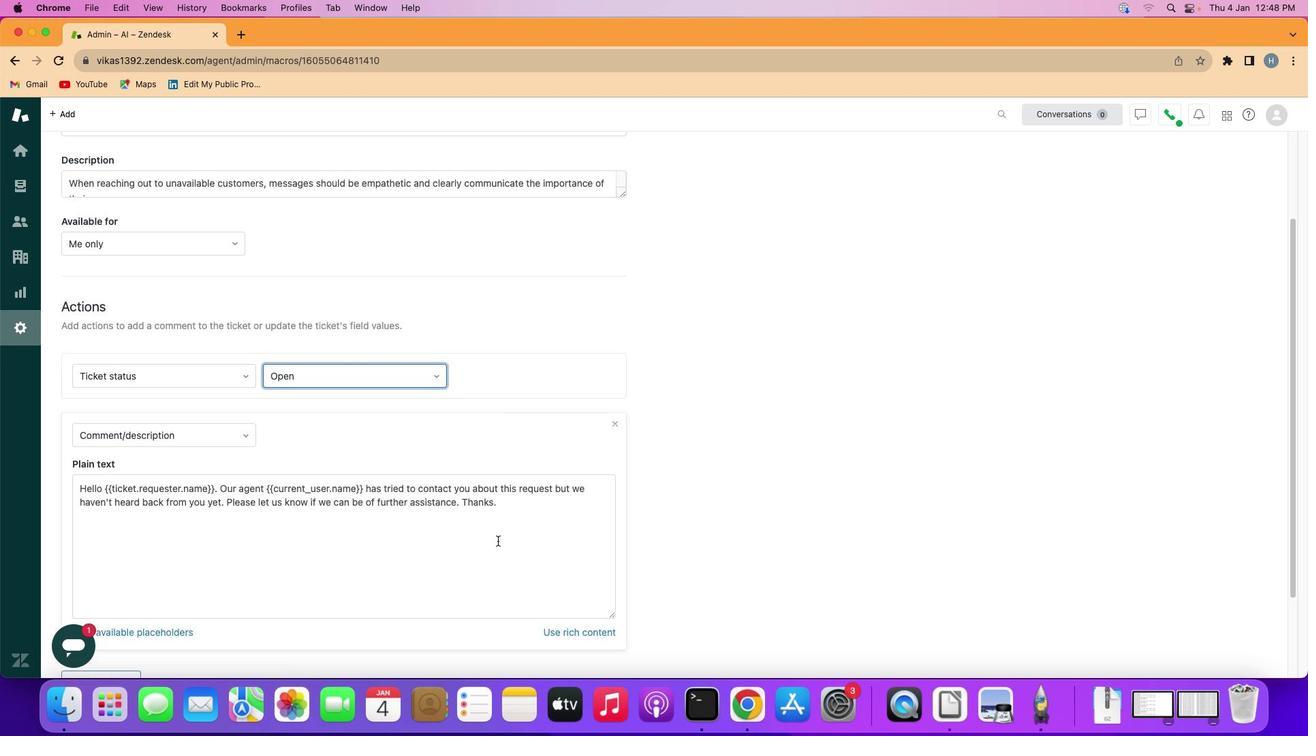
Action: Mouse scrolled (502, 545) with delta (4, 4)
Screenshot: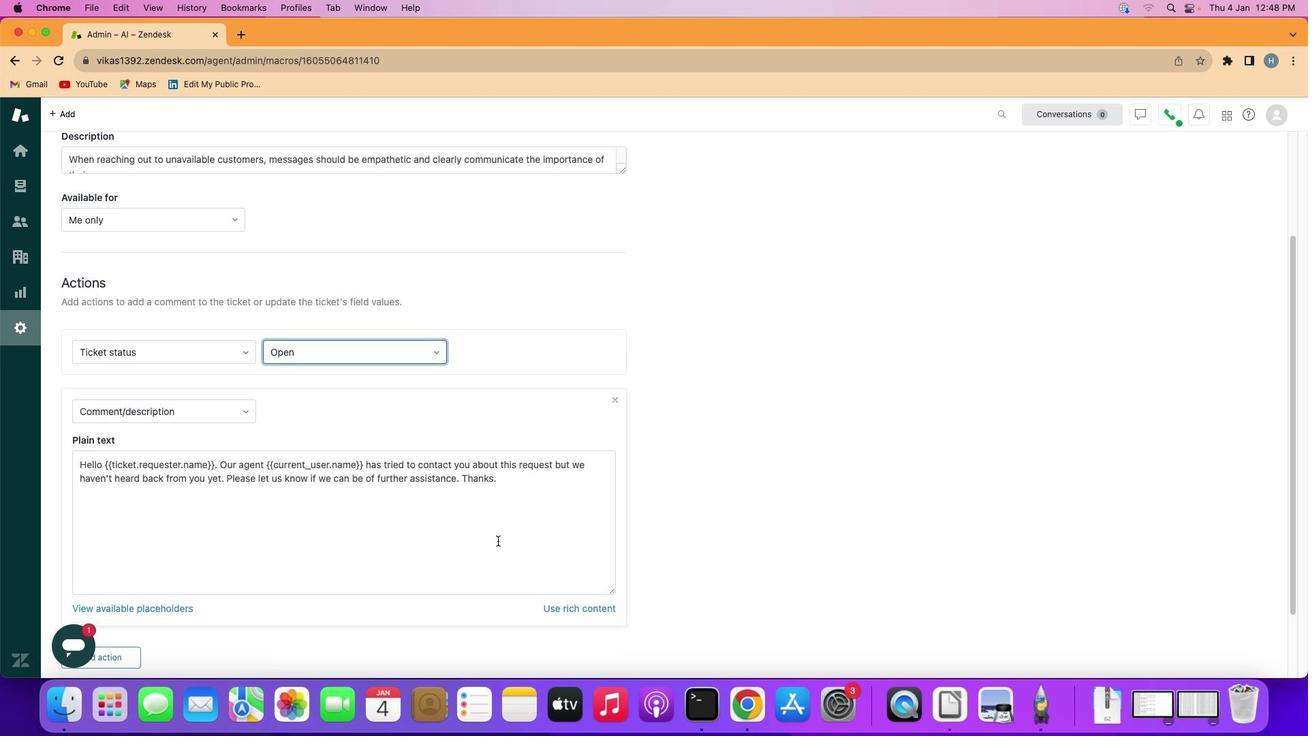 
Action: Mouse scrolled (502, 545) with delta (4, 3)
Screenshot: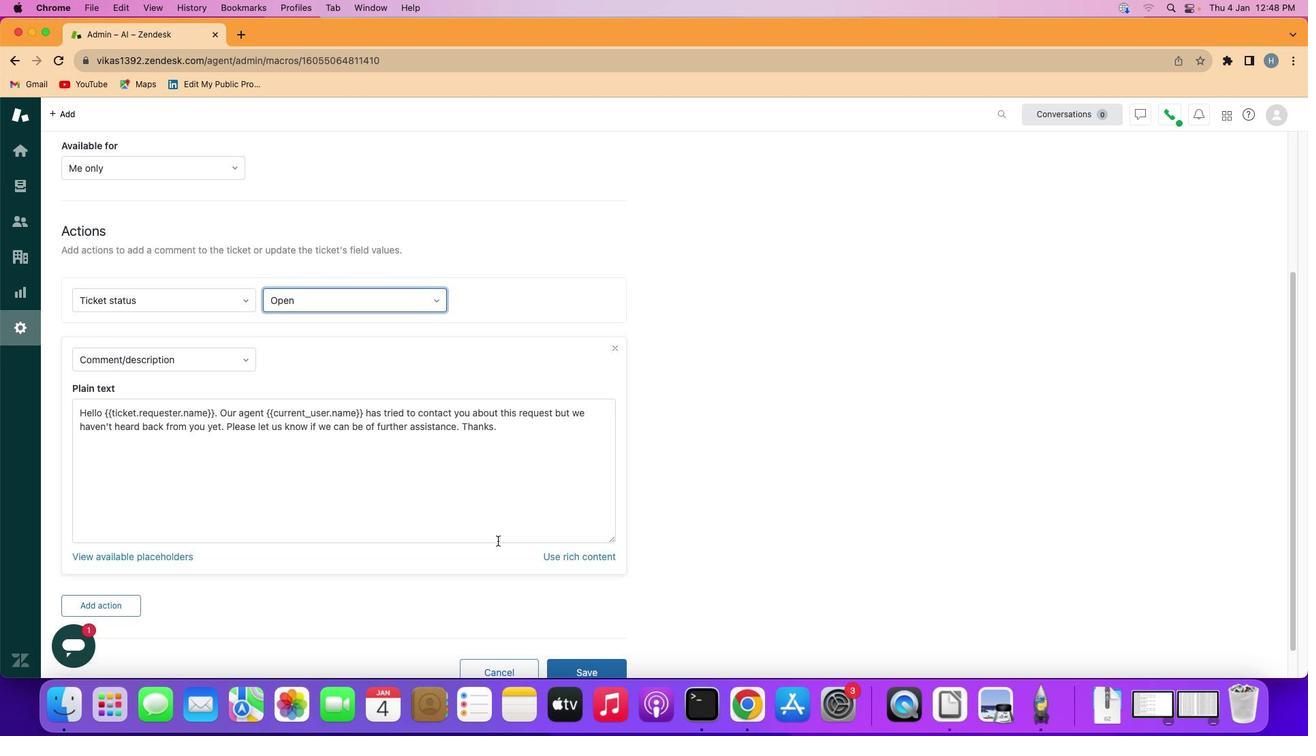 
Action: Mouse moved to (583, 655)
Screenshot: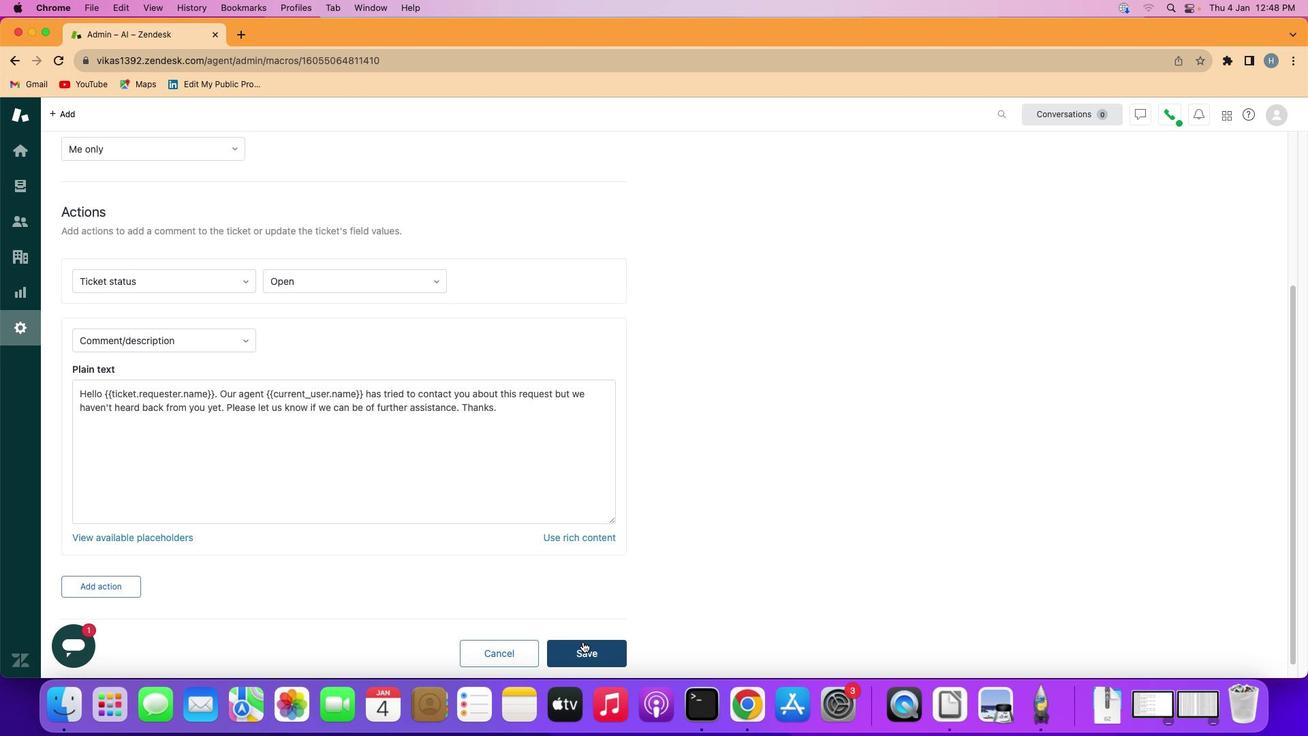 
Action: Mouse pressed left at (583, 655)
Screenshot: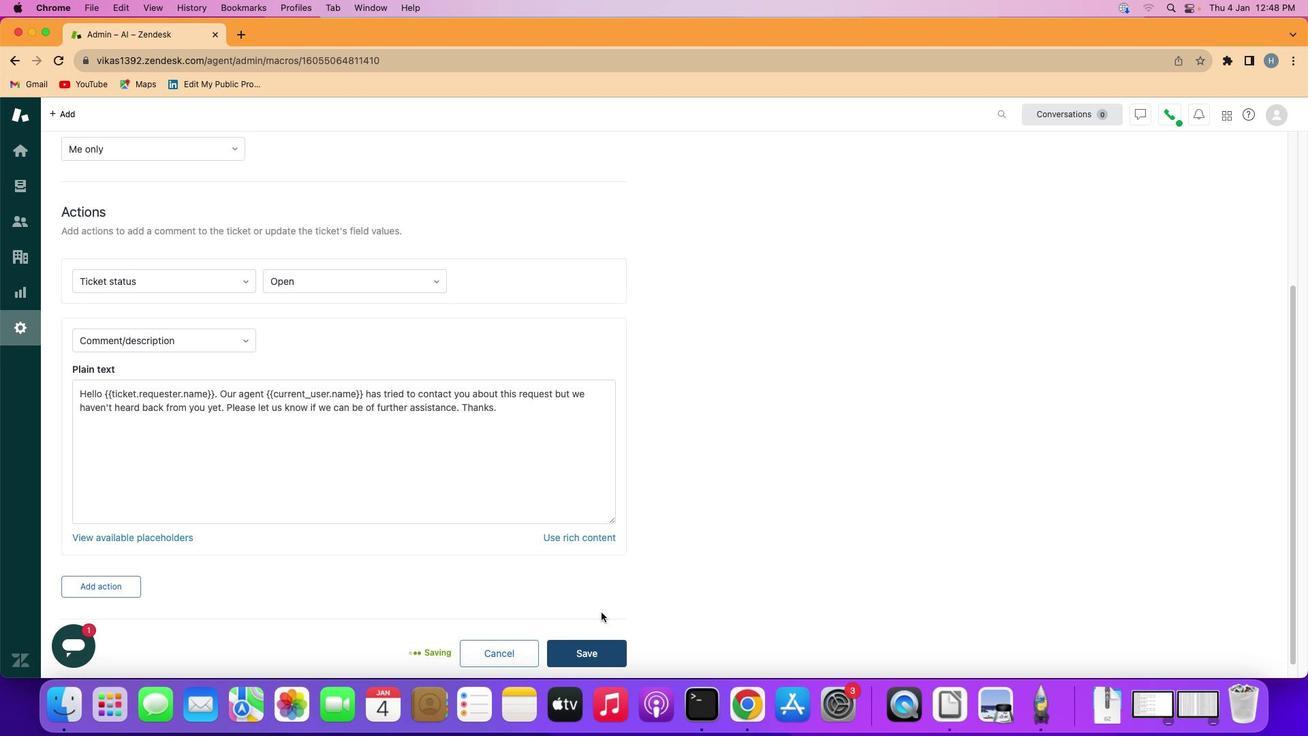 
Action: Mouse moved to (667, 466)
Screenshot: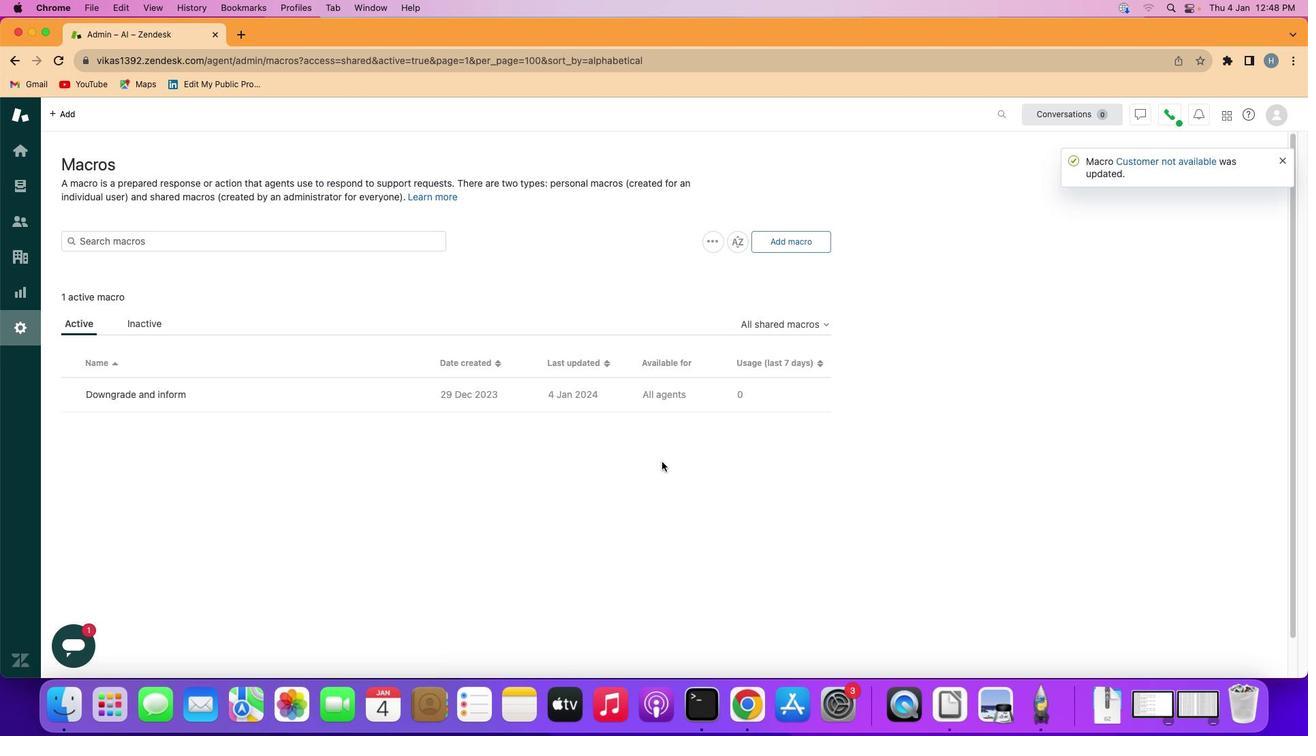 
